Task: Find connections with filter location Quitilipi with filter topic #Datawith filter profile language German with filter current company Sutherland with filter school Seshadripuram First Grade College with filter industry Aviation and Aerospace Component Manufacturing with filter service category Typing with filter keywords title Computer Animator
Action: Mouse moved to (509, 98)
Screenshot: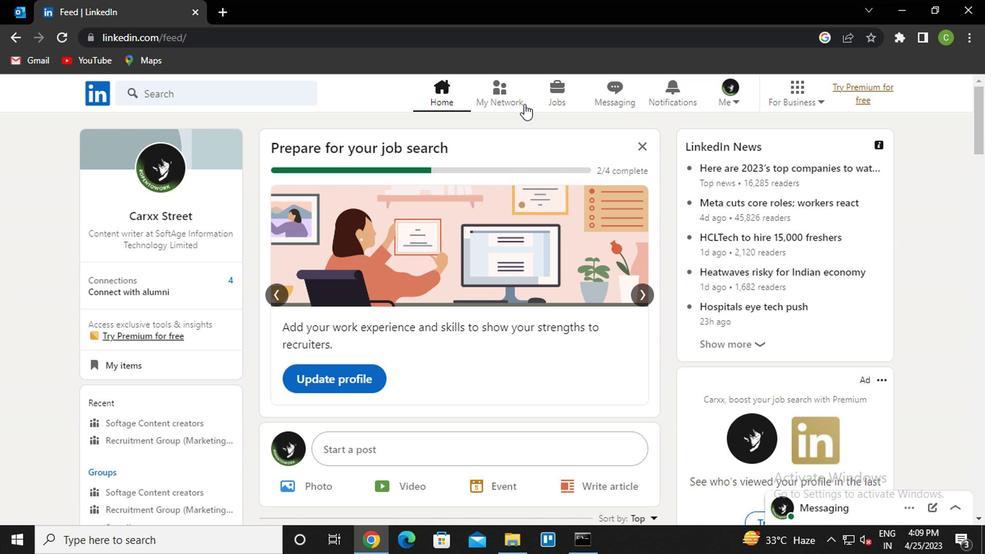 
Action: Mouse pressed left at (509, 98)
Screenshot: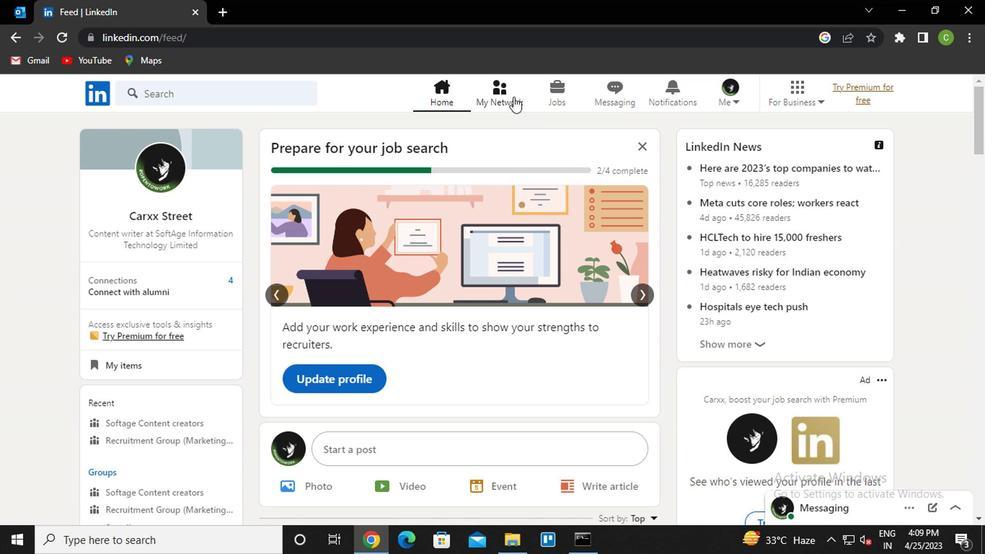 
Action: Mouse moved to (196, 175)
Screenshot: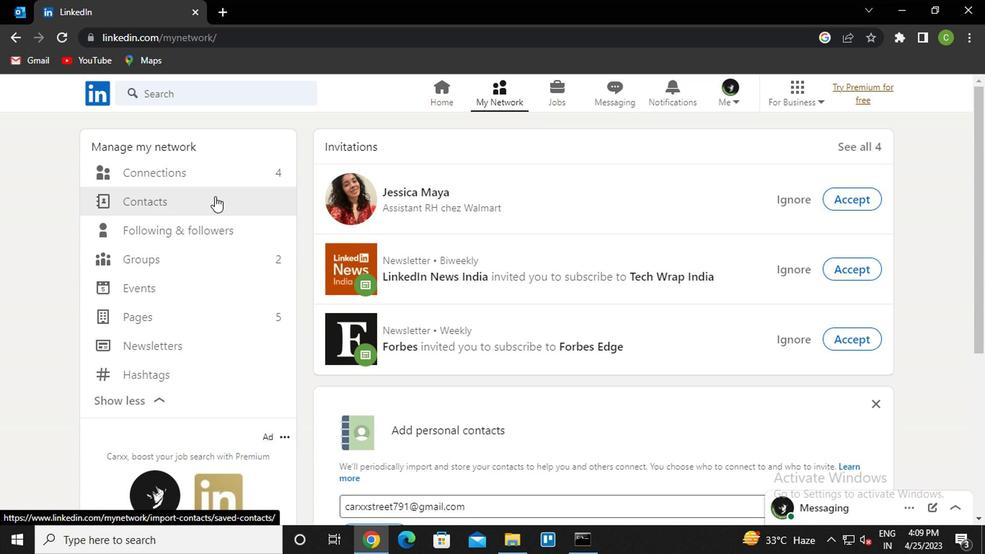 
Action: Mouse pressed left at (196, 175)
Screenshot: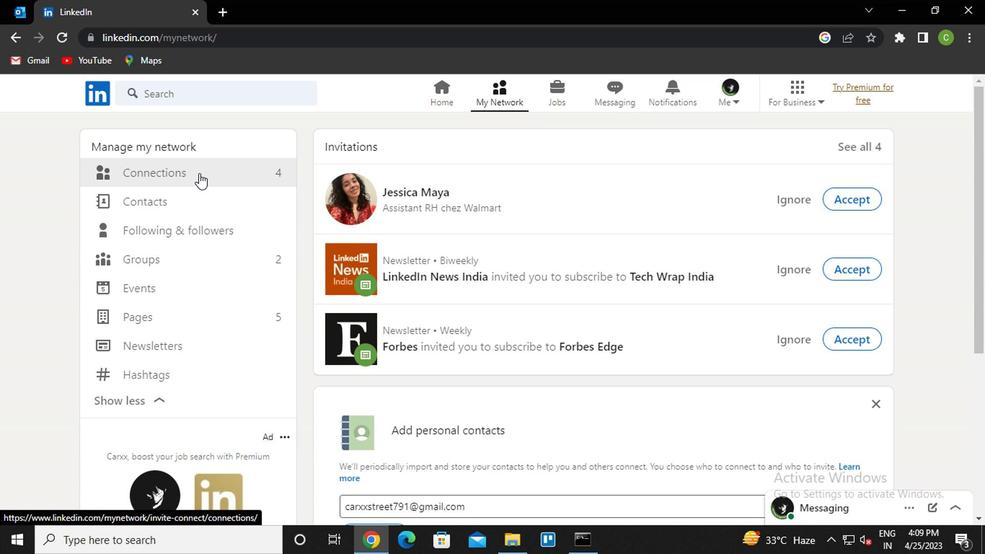 
Action: Mouse moved to (591, 180)
Screenshot: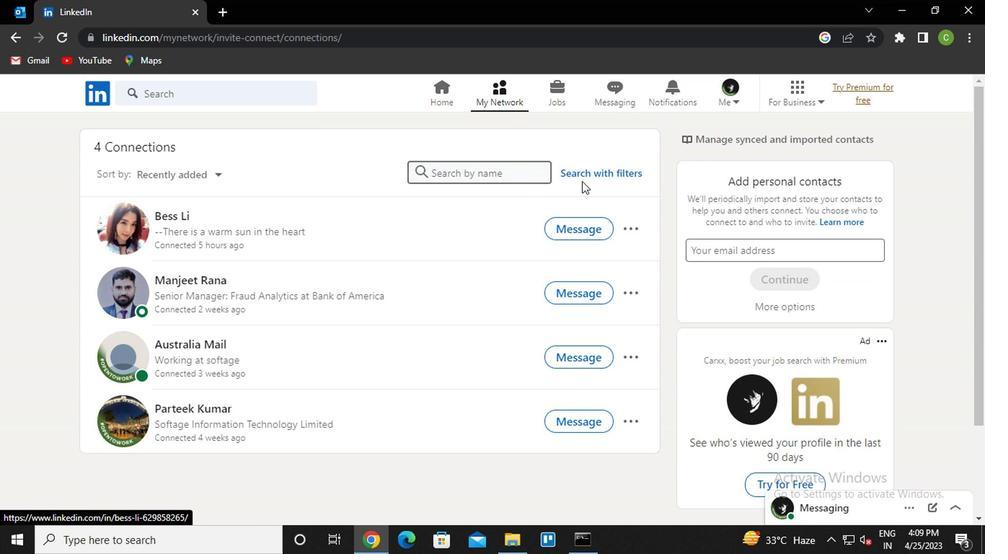 
Action: Mouse pressed left at (591, 180)
Screenshot: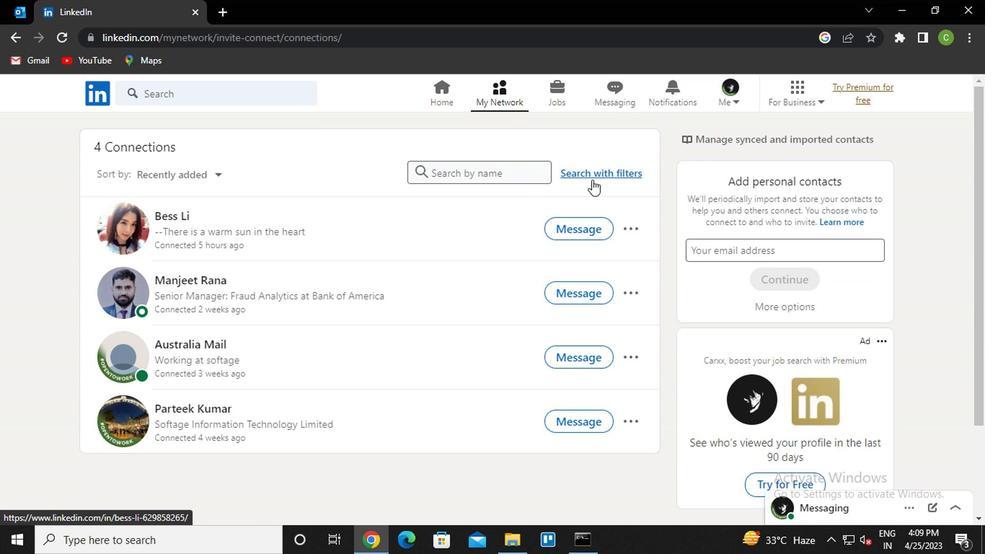 
Action: Mouse moved to (486, 142)
Screenshot: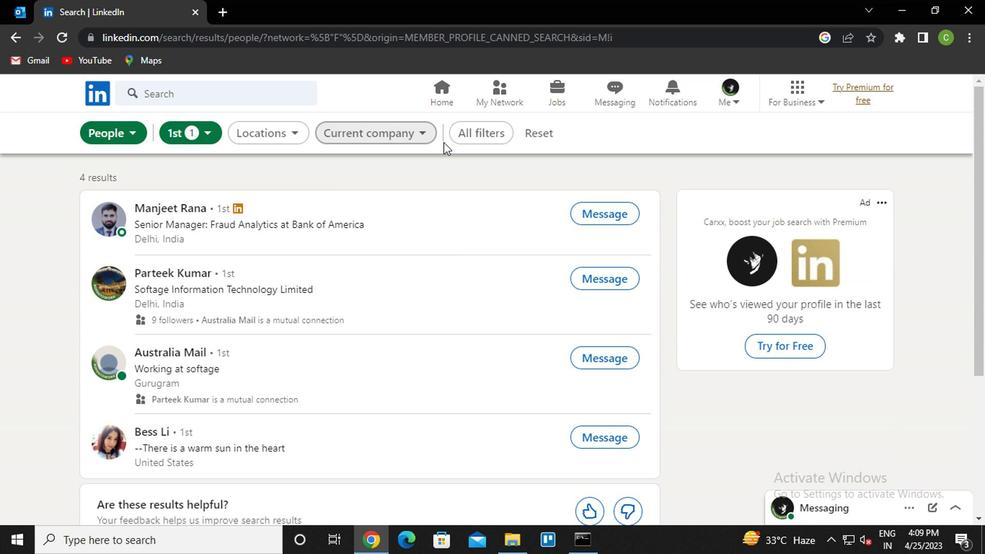
Action: Mouse pressed left at (486, 142)
Screenshot: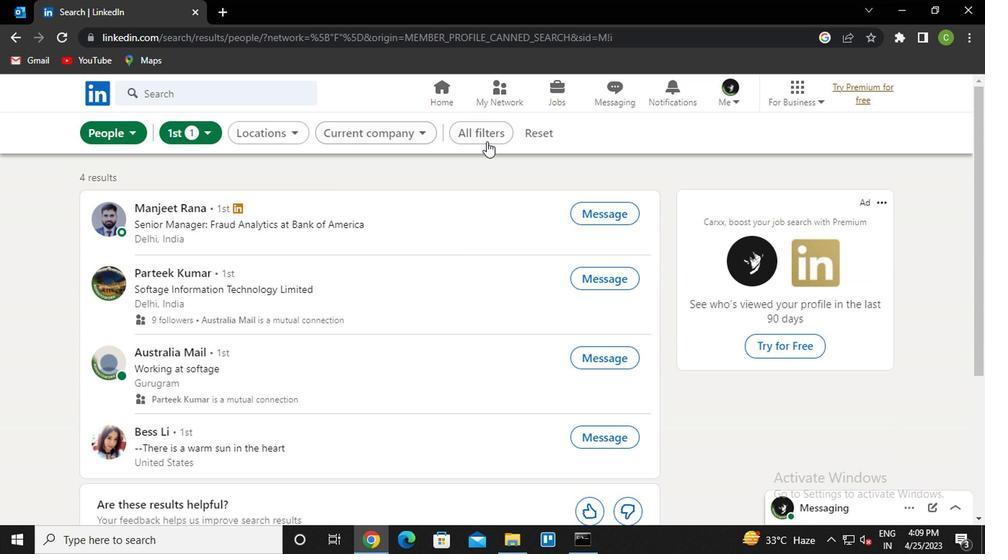 
Action: Mouse moved to (711, 297)
Screenshot: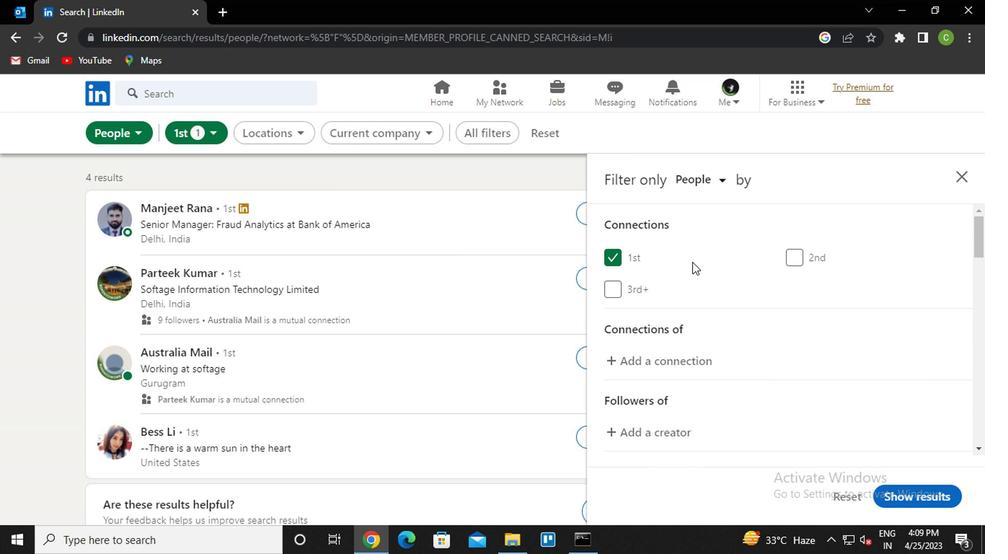 
Action: Mouse scrolled (711, 296) with delta (0, -1)
Screenshot: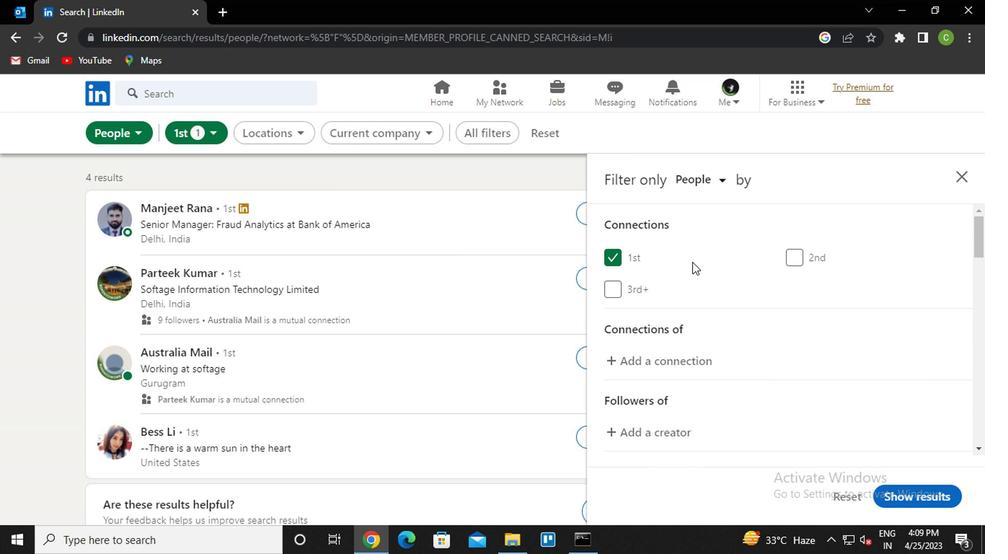 
Action: Mouse moved to (721, 309)
Screenshot: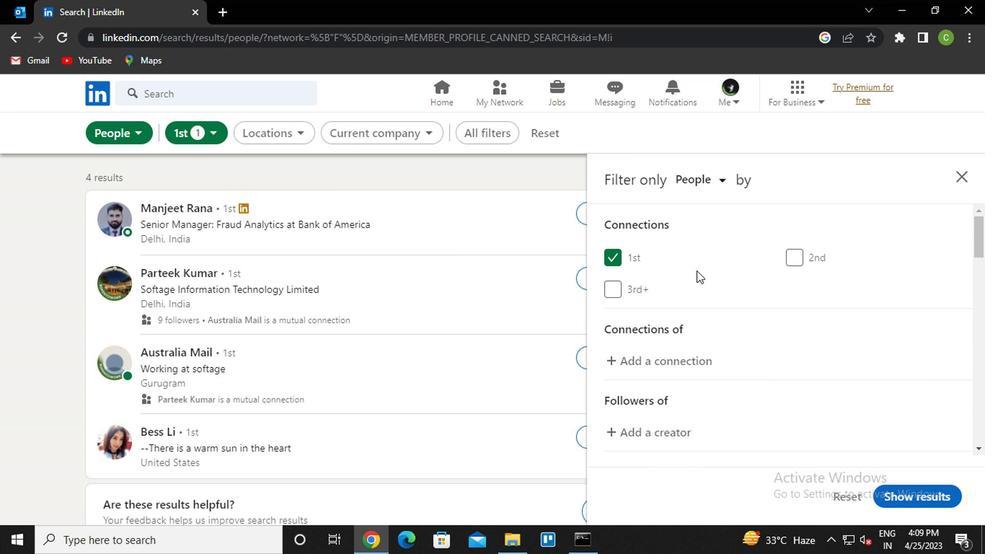 
Action: Mouse scrolled (721, 308) with delta (0, -1)
Screenshot: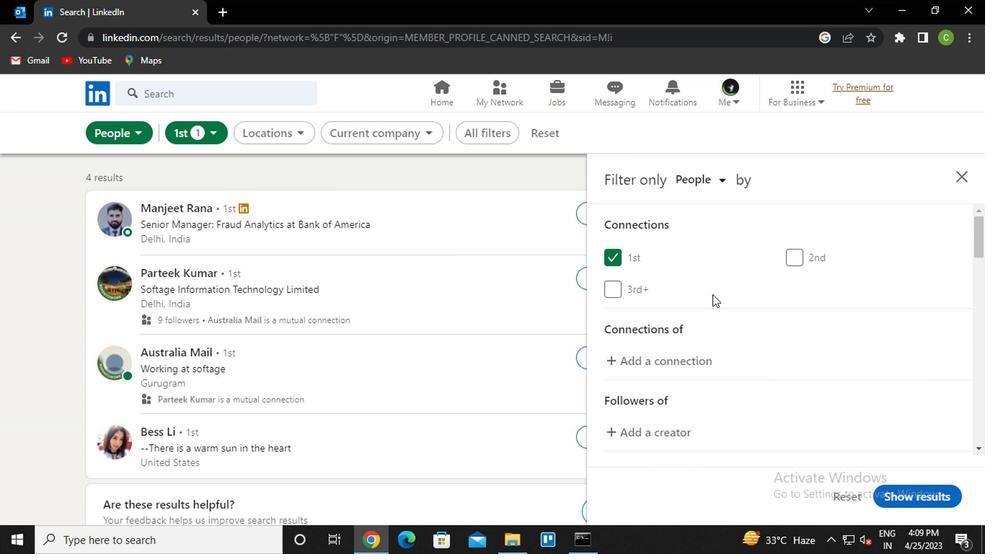 
Action: Mouse moved to (835, 424)
Screenshot: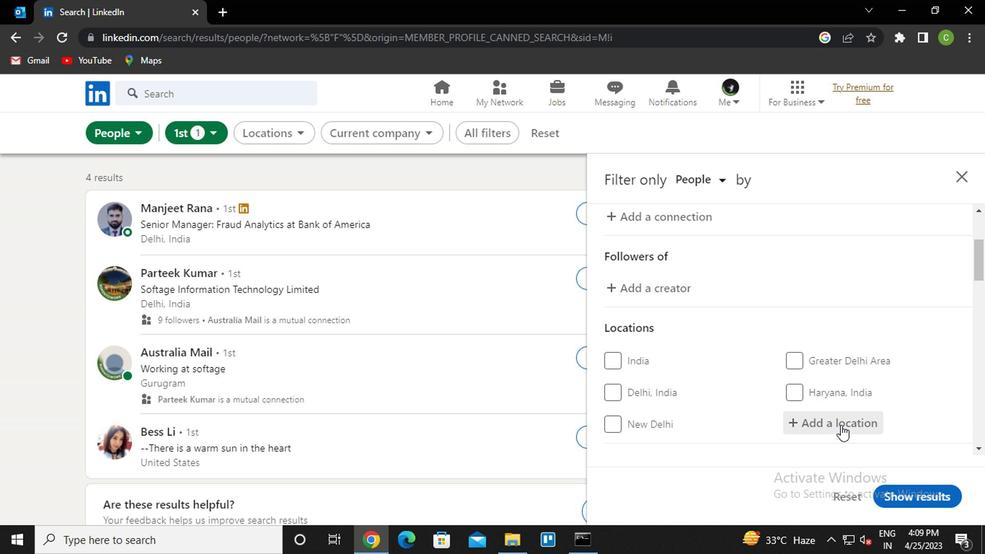 
Action: Mouse pressed left at (835, 424)
Screenshot: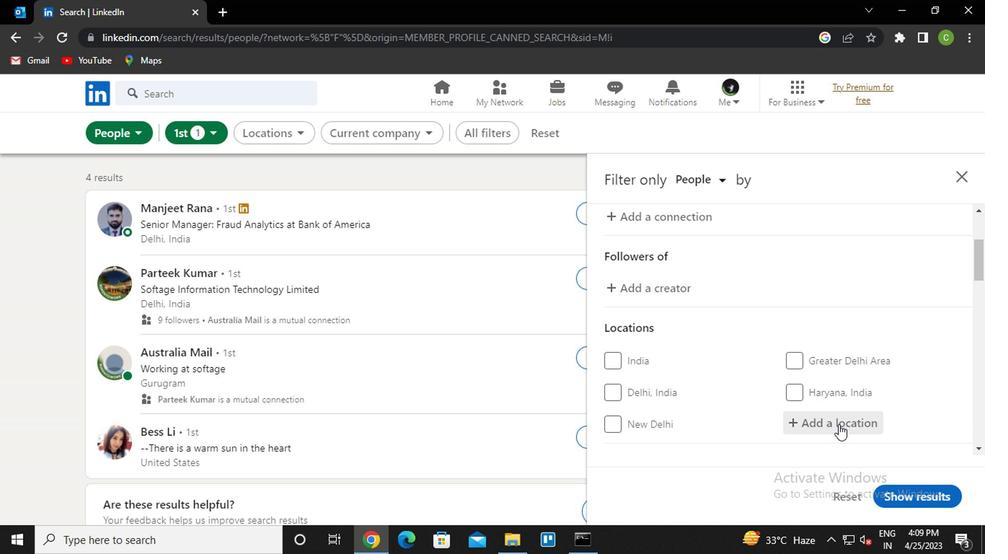 
Action: Mouse moved to (829, 427)
Screenshot: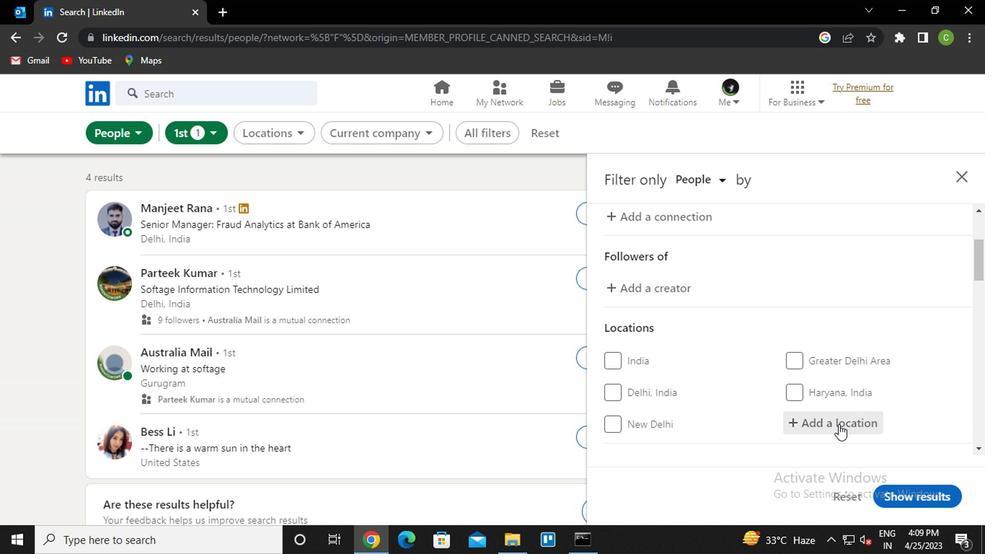 
Action: Key pressed <Key.caps_lock><Key.caps_lock>q<Key.caps_lock>uitilip<Key.down><Key.enter>
Screenshot: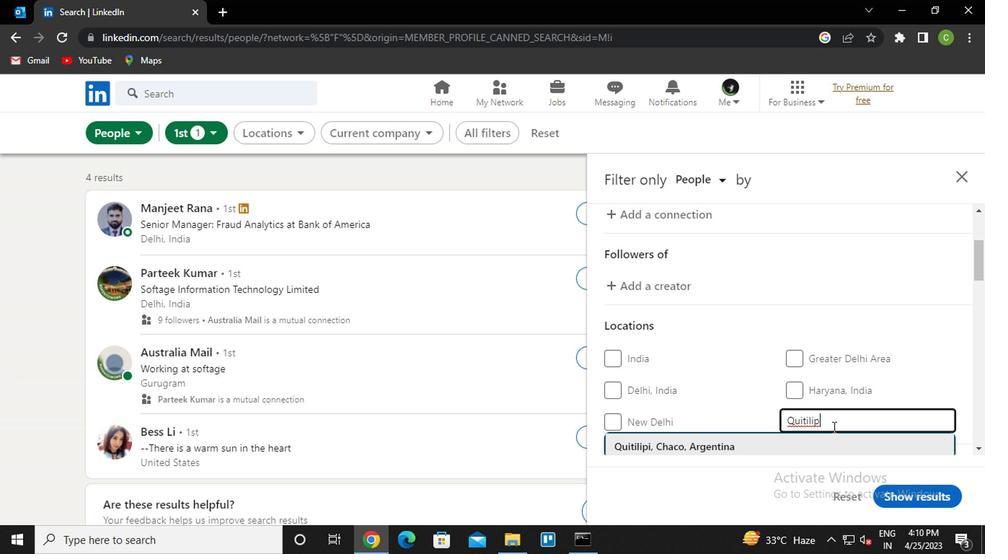 
Action: Mouse moved to (860, 402)
Screenshot: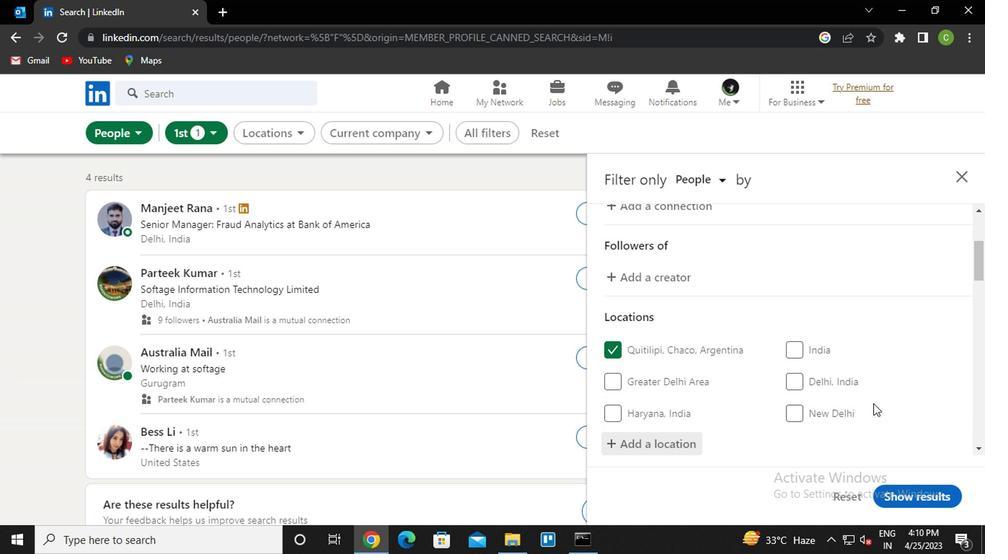 
Action: Mouse scrolled (862, 402) with delta (0, 0)
Screenshot: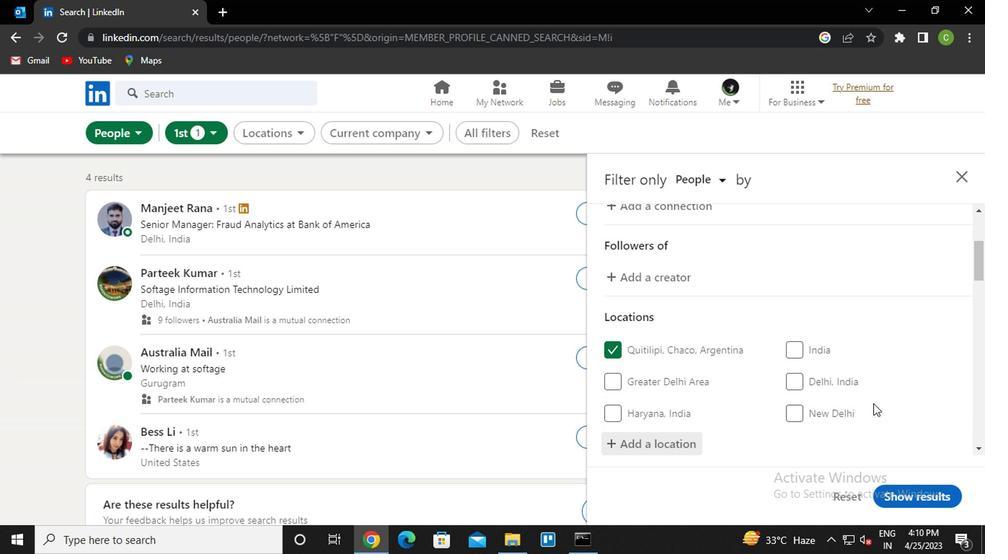 
Action: Mouse moved to (816, 395)
Screenshot: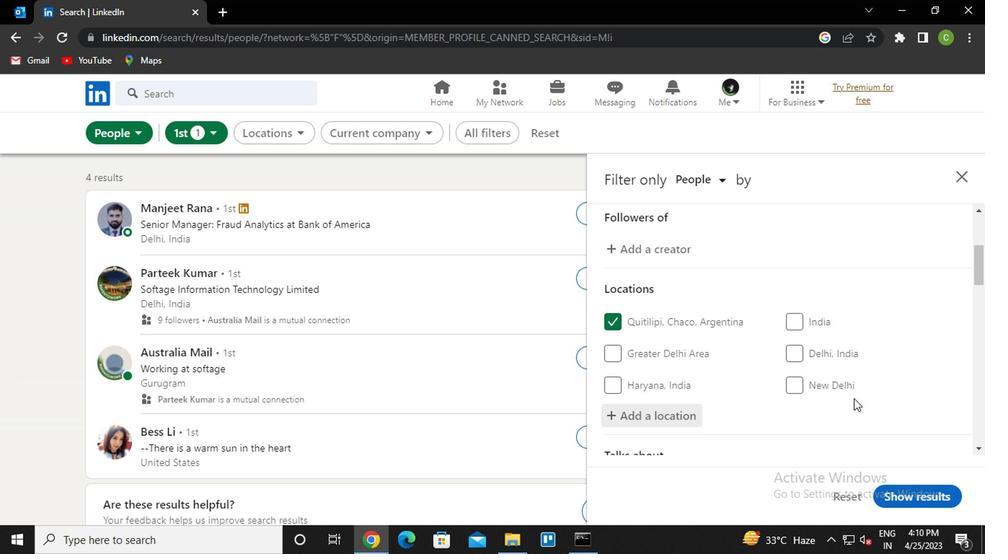 
Action: Mouse scrolled (816, 395) with delta (0, 0)
Screenshot: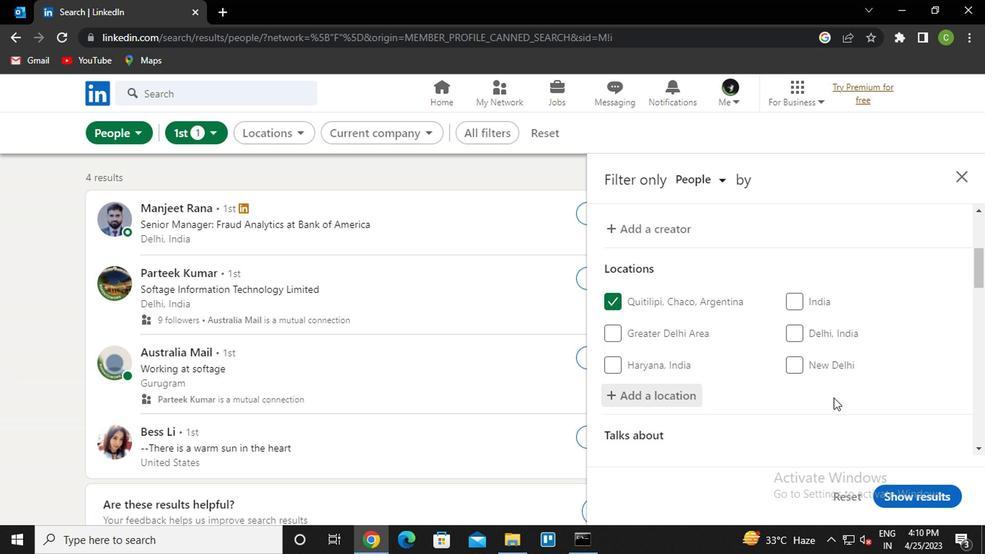 
Action: Mouse moved to (804, 395)
Screenshot: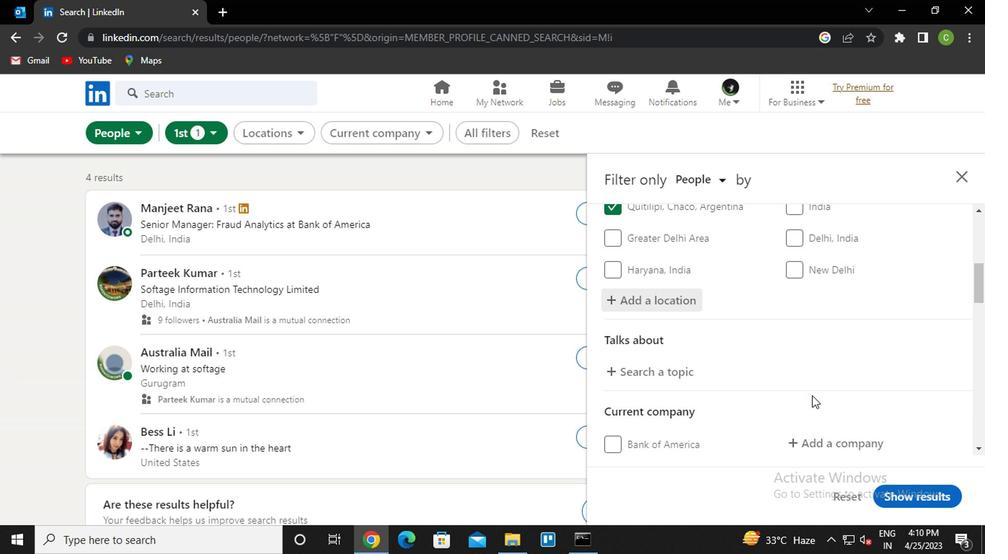 
Action: Mouse scrolled (804, 394) with delta (0, 0)
Screenshot: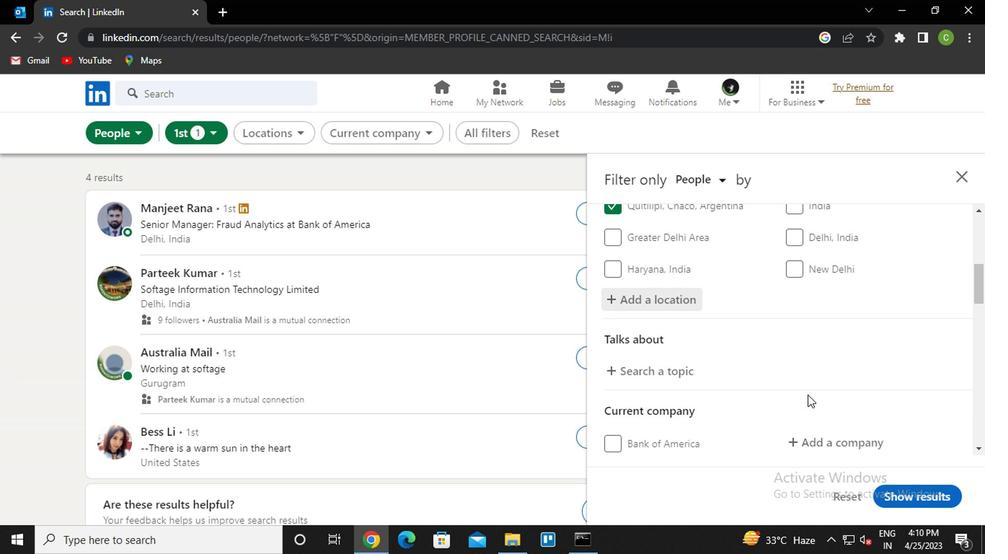 
Action: Mouse moved to (668, 301)
Screenshot: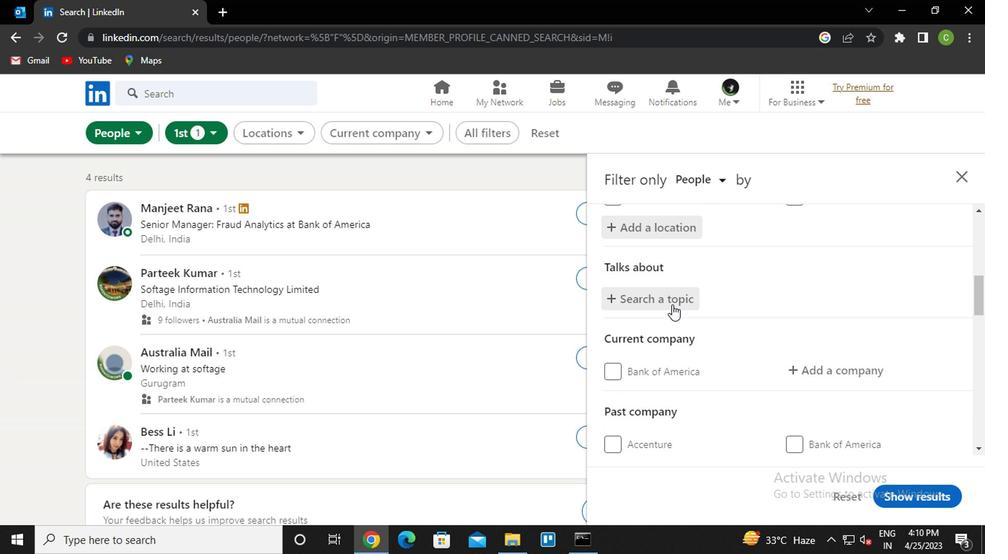
Action: Mouse pressed left at (668, 301)
Screenshot: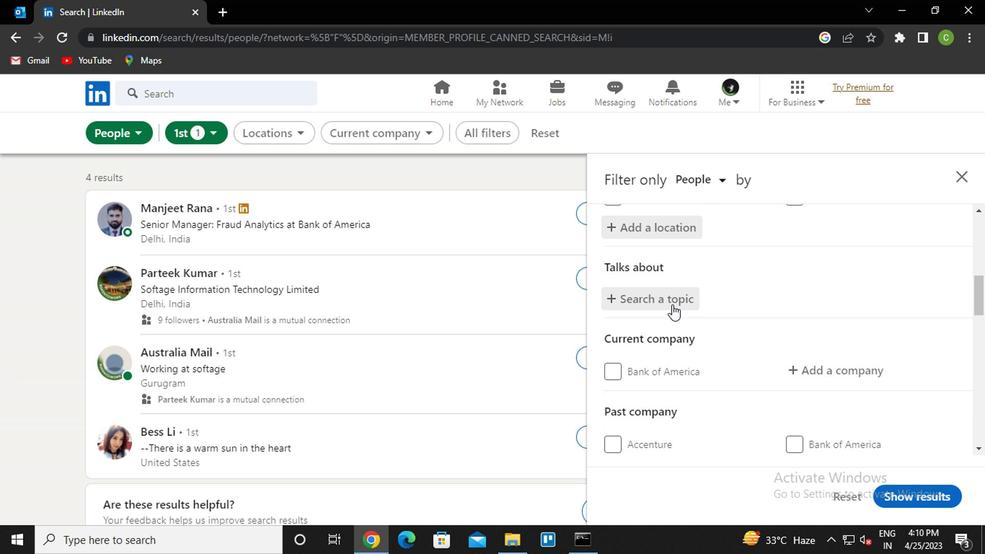 
Action: Key pressed data<Key.down><Key.enter>
Screenshot: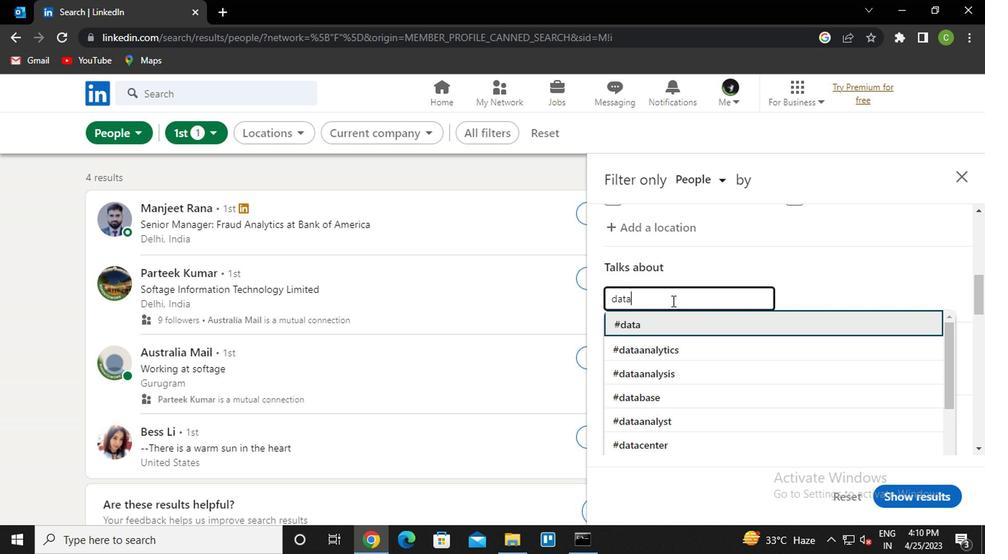 
Action: Mouse moved to (712, 326)
Screenshot: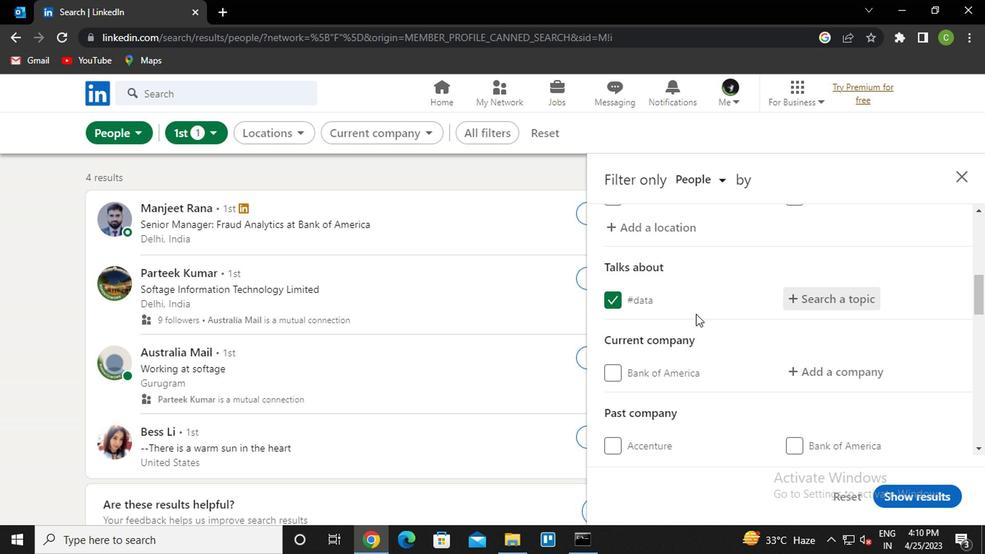 
Action: Mouse scrolled (712, 326) with delta (0, 0)
Screenshot: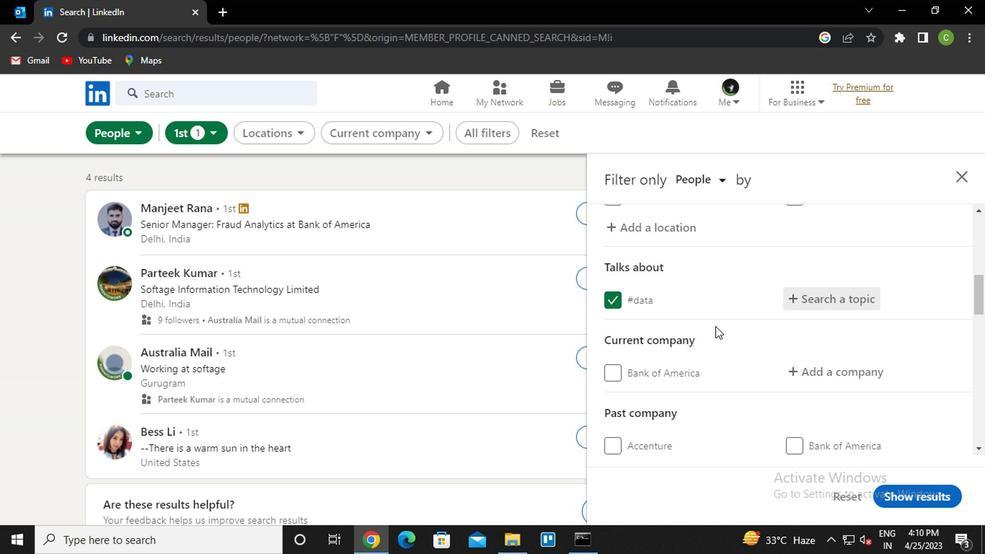 
Action: Mouse moved to (851, 303)
Screenshot: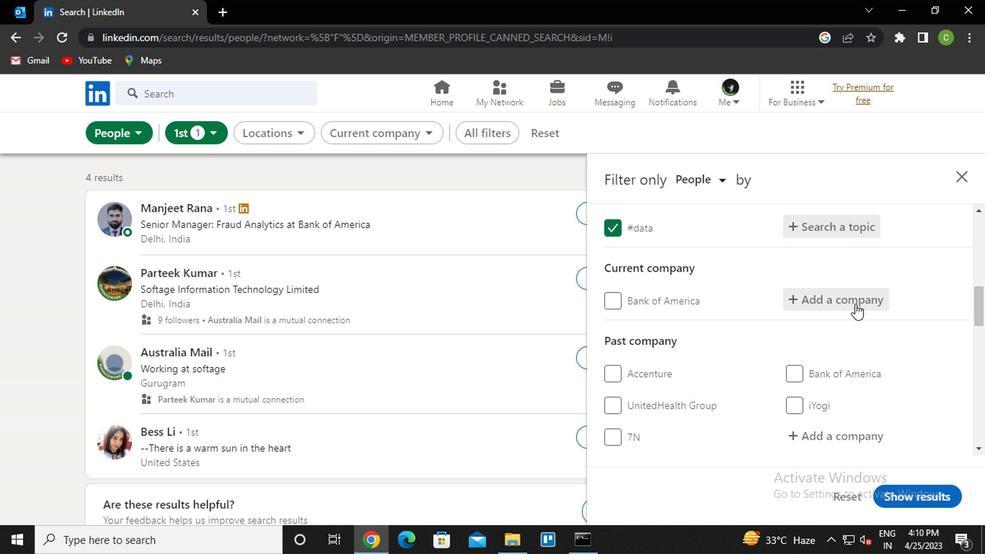 
Action: Mouse pressed left at (851, 303)
Screenshot: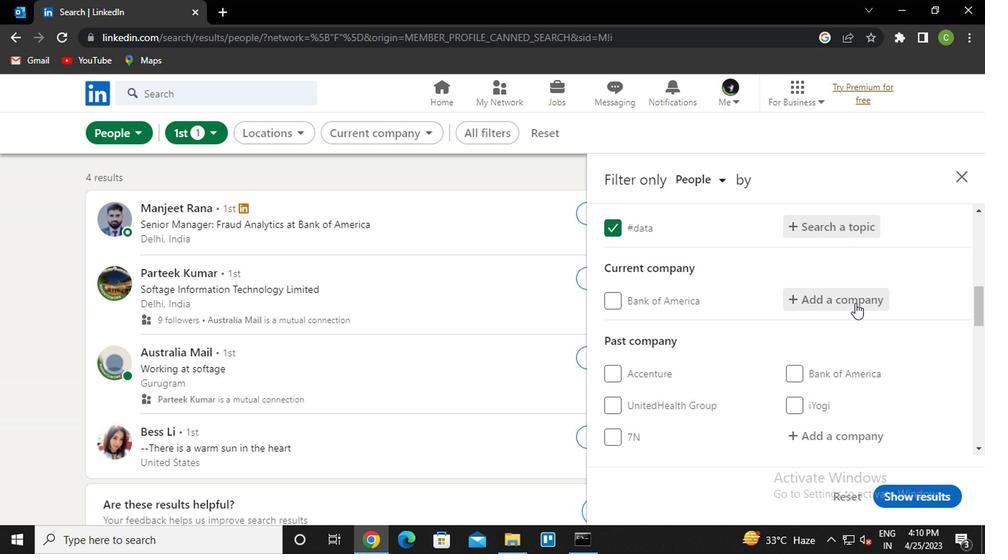 
Action: Key pressed <Key.caps_lock>s<Key.caps_lock>adarland<Key.backspace><Key.backspace><Key.backspace><Key.backspace><Key.backspace><Key.backspace><Key.backspace><Key.backspace>uther<Key.down><Key.enter>
Screenshot: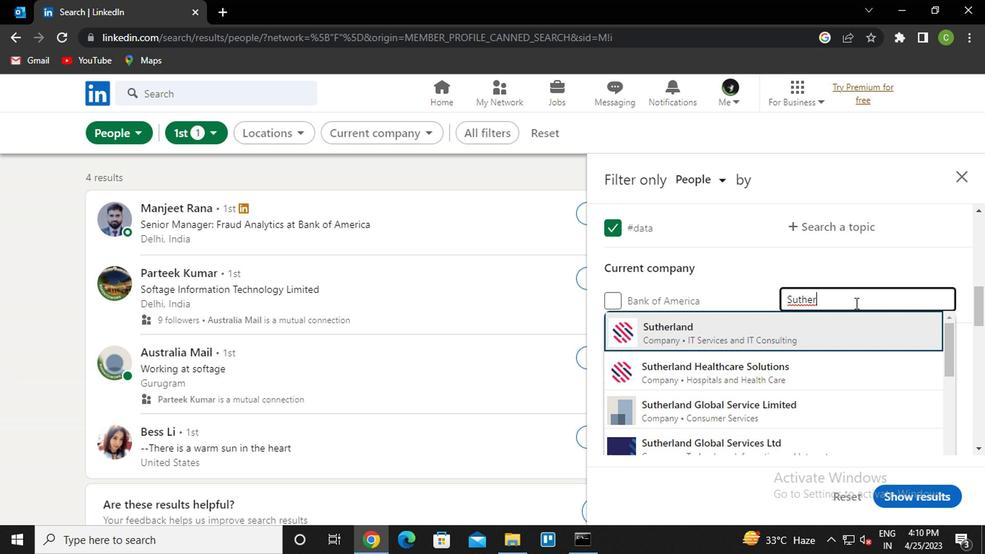
Action: Mouse moved to (833, 320)
Screenshot: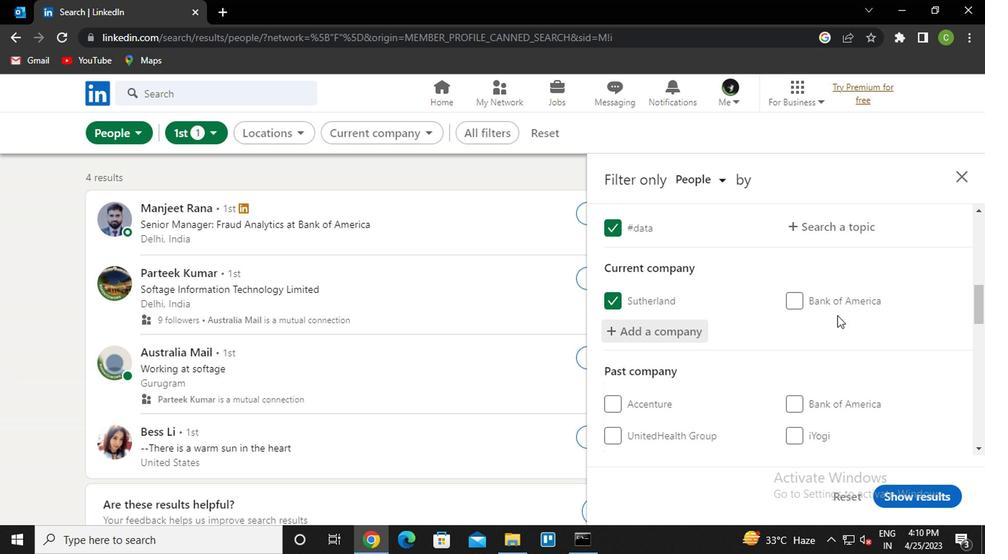 
Action: Mouse scrolled (833, 319) with delta (0, -1)
Screenshot: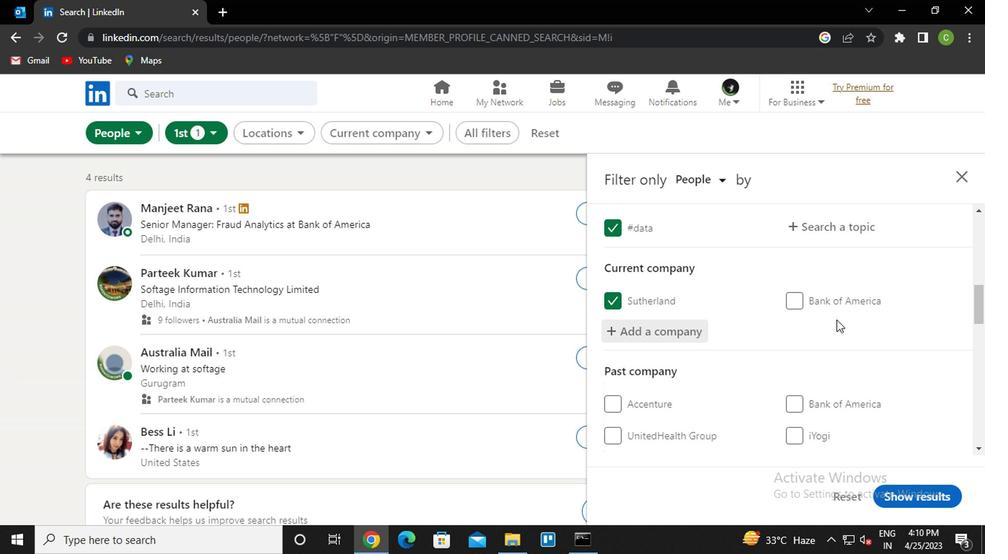 
Action: Mouse scrolled (833, 319) with delta (0, -1)
Screenshot: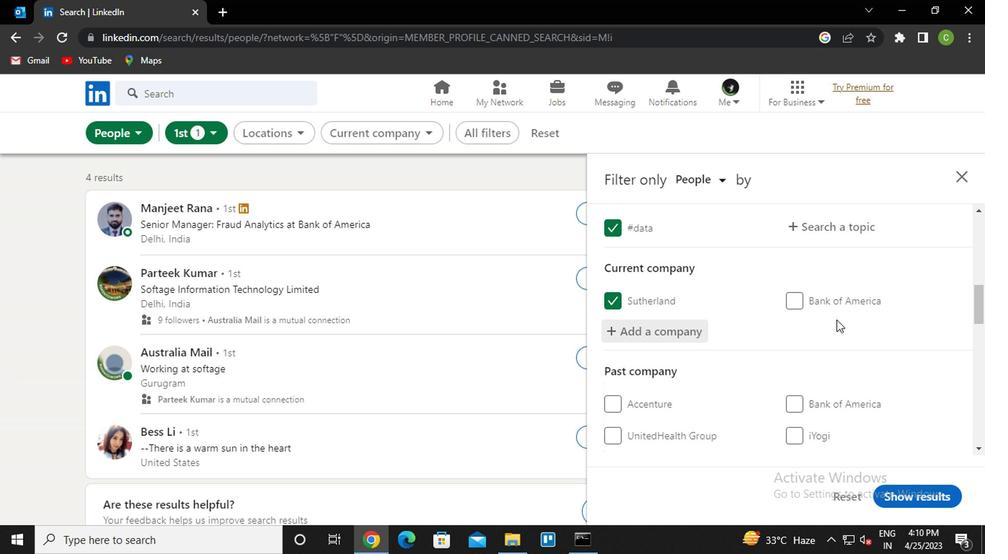 
Action: Mouse scrolled (833, 319) with delta (0, -1)
Screenshot: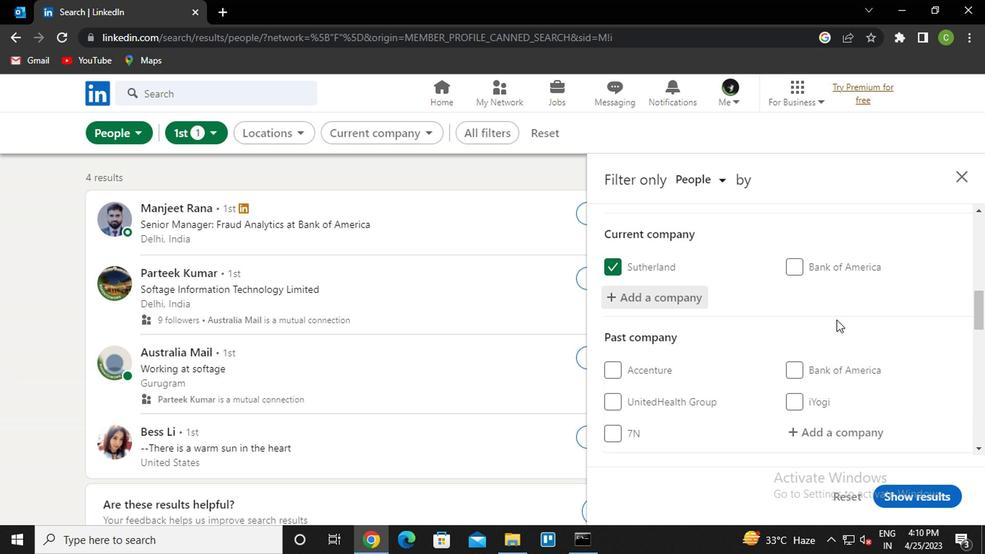 
Action: Mouse moved to (833, 320)
Screenshot: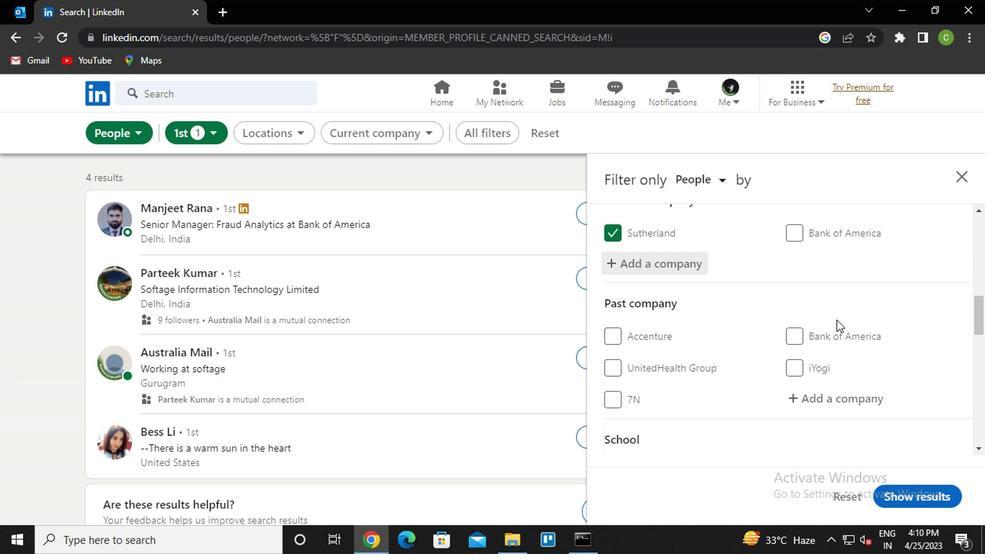 
Action: Mouse scrolled (833, 319) with delta (0, -1)
Screenshot: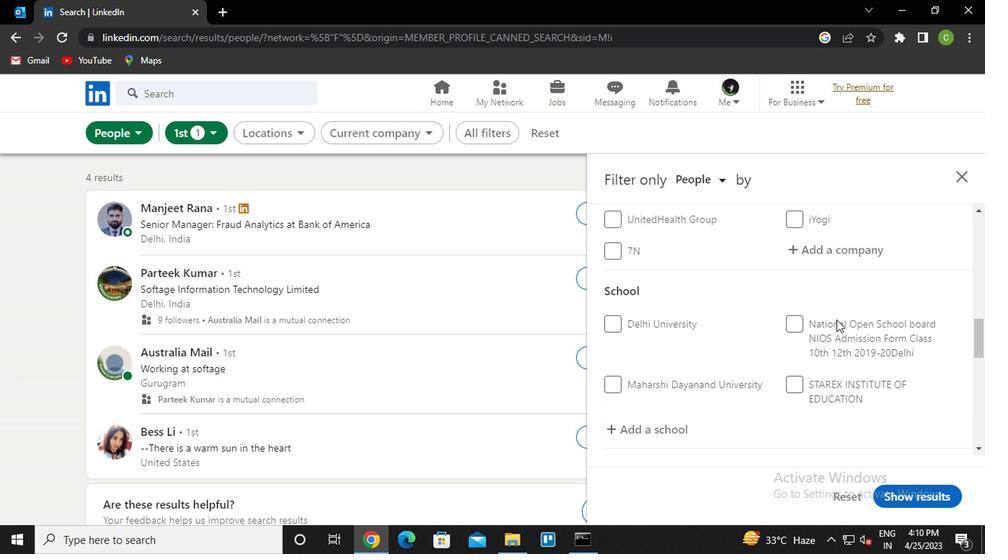 
Action: Mouse moved to (643, 355)
Screenshot: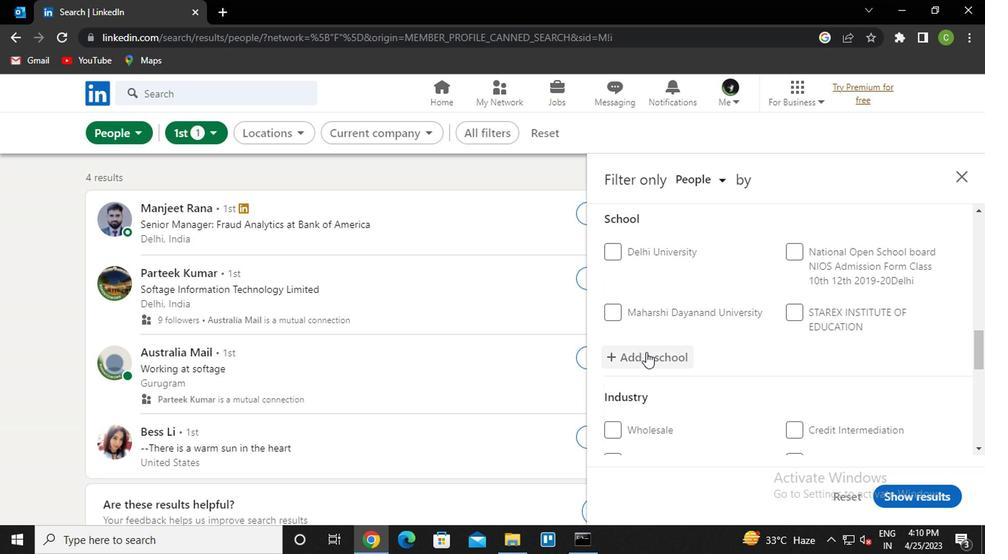 
Action: Mouse pressed left at (643, 355)
Screenshot: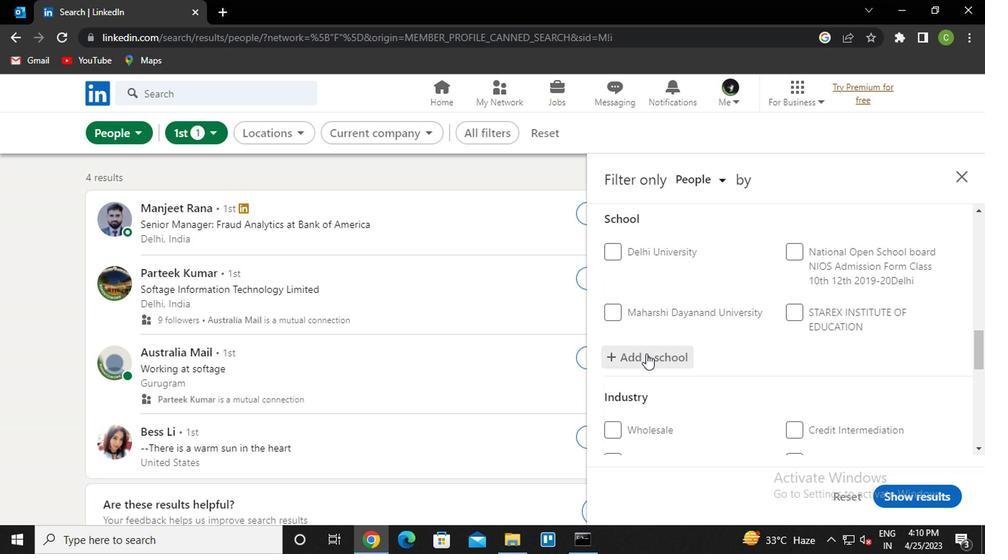 
Action: Mouse moved to (663, 307)
Screenshot: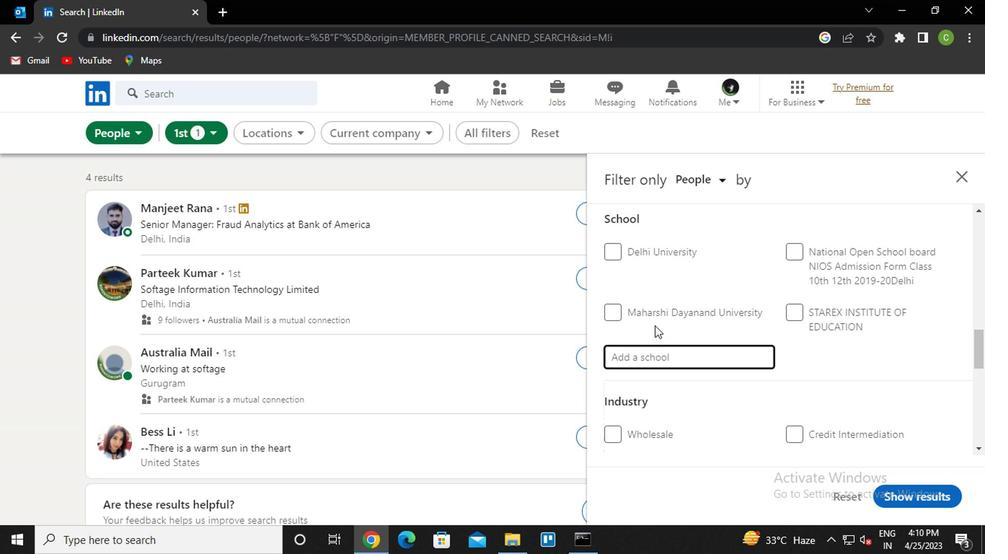 
Action: Key pressed <Key.caps_lock>s<Key.caps_lock>eshadr<Key.down><Key.enter>
Screenshot: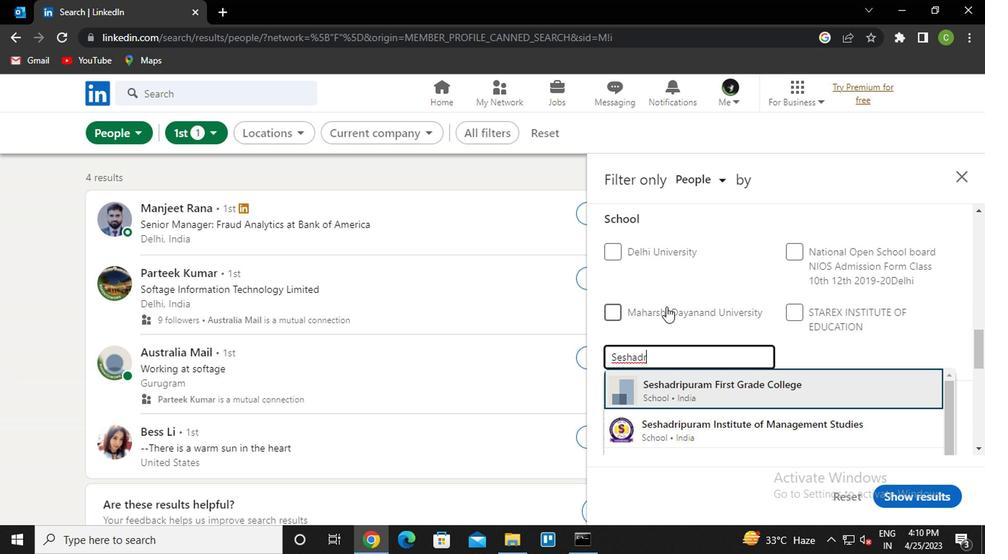
Action: Mouse moved to (716, 333)
Screenshot: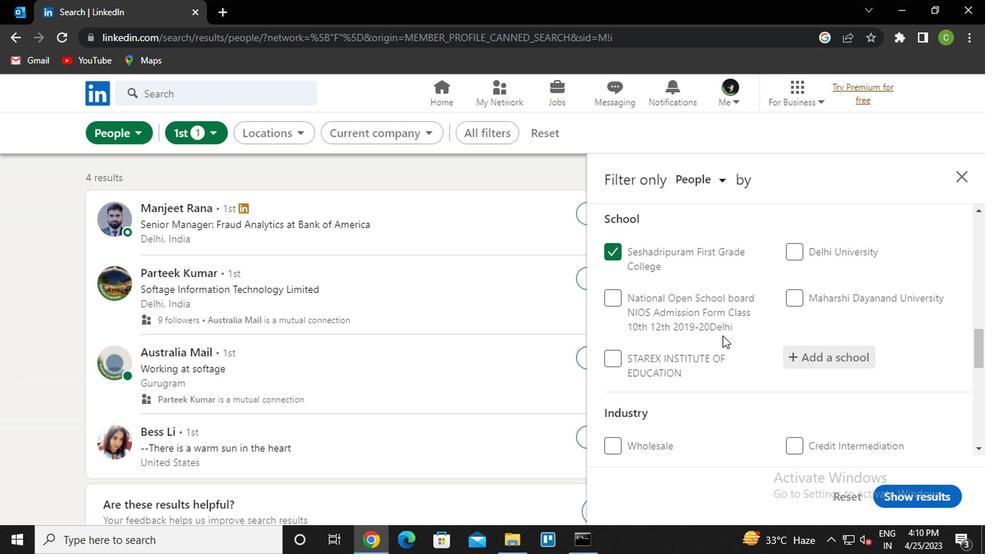 
Action: Mouse scrolled (716, 332) with delta (0, -1)
Screenshot: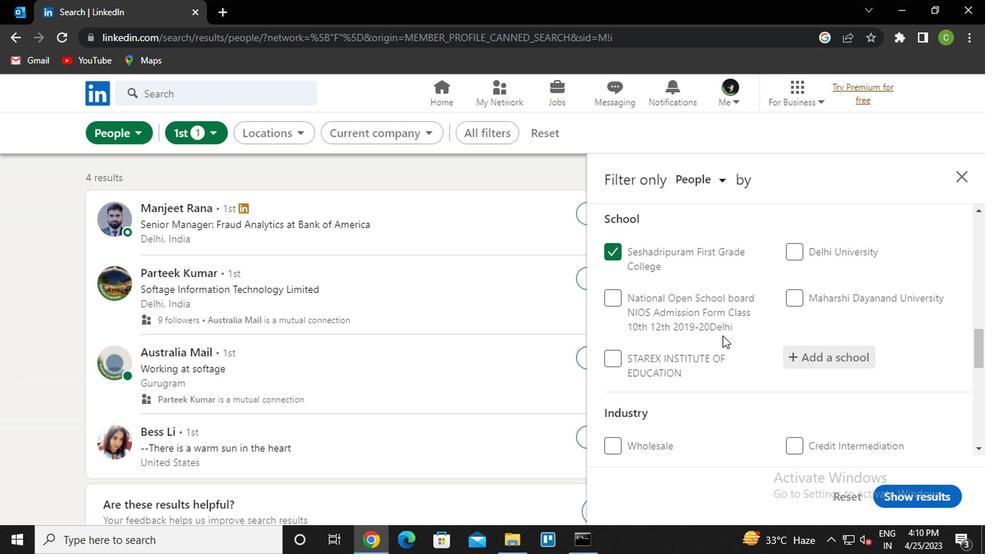 
Action: Mouse moved to (776, 341)
Screenshot: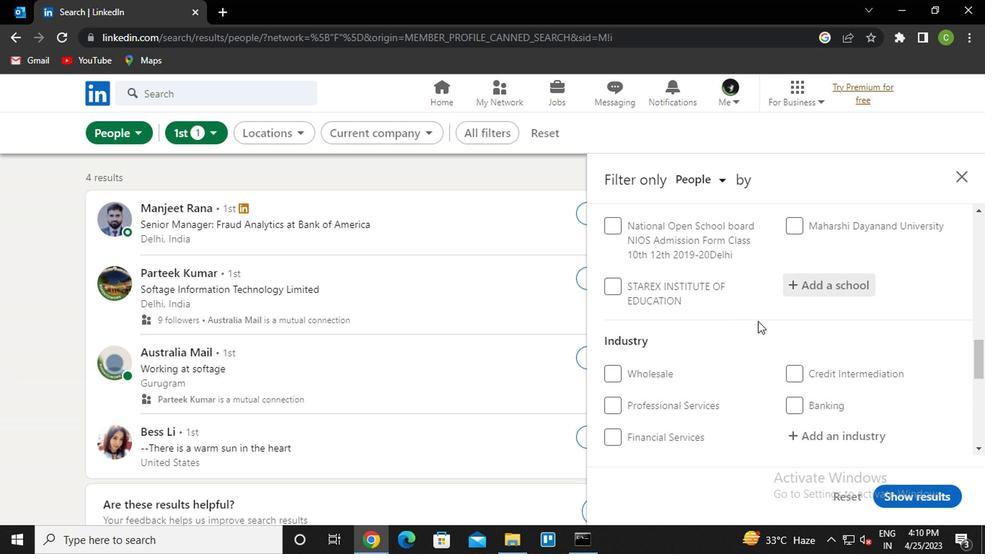 
Action: Mouse scrolled (776, 340) with delta (0, 0)
Screenshot: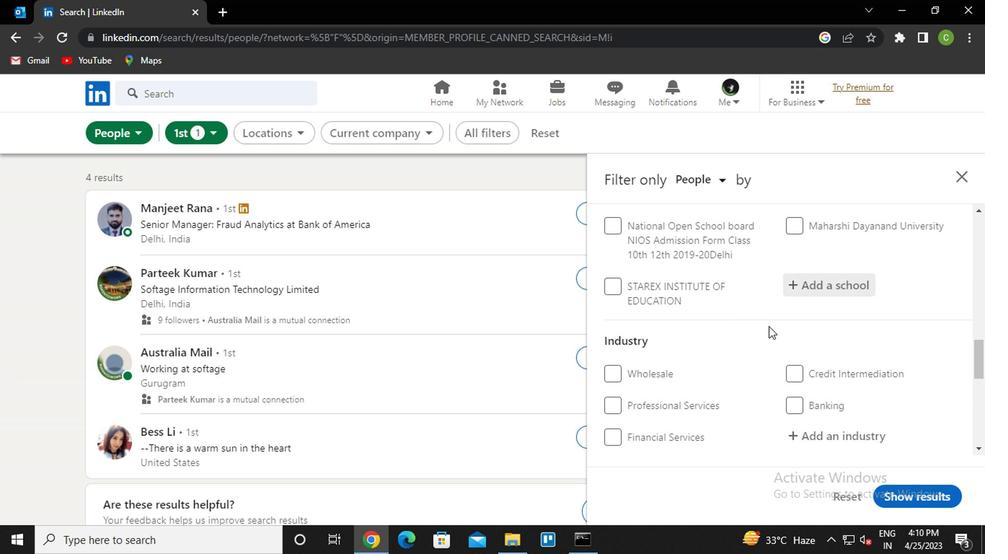 
Action: Mouse moved to (776, 341)
Screenshot: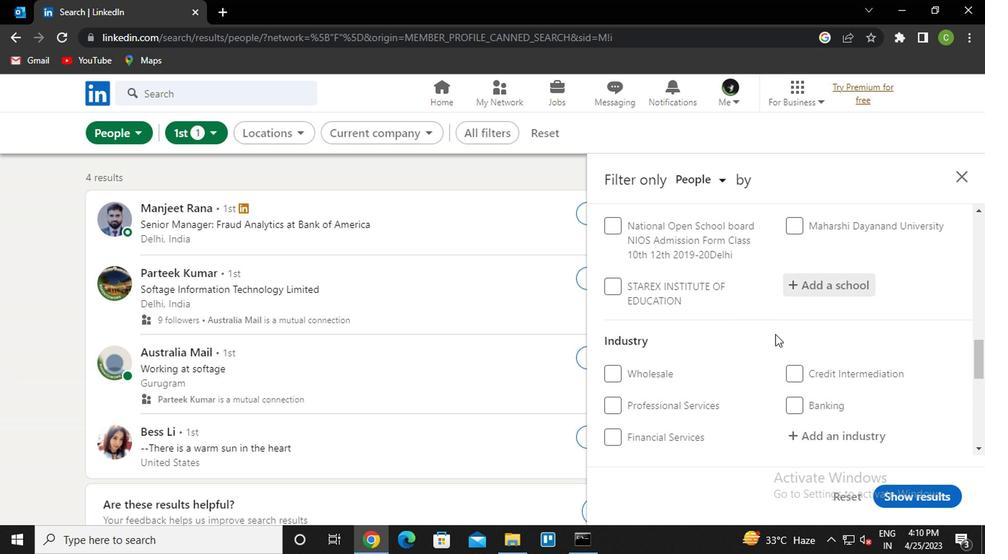 
Action: Mouse scrolled (776, 340) with delta (0, 0)
Screenshot: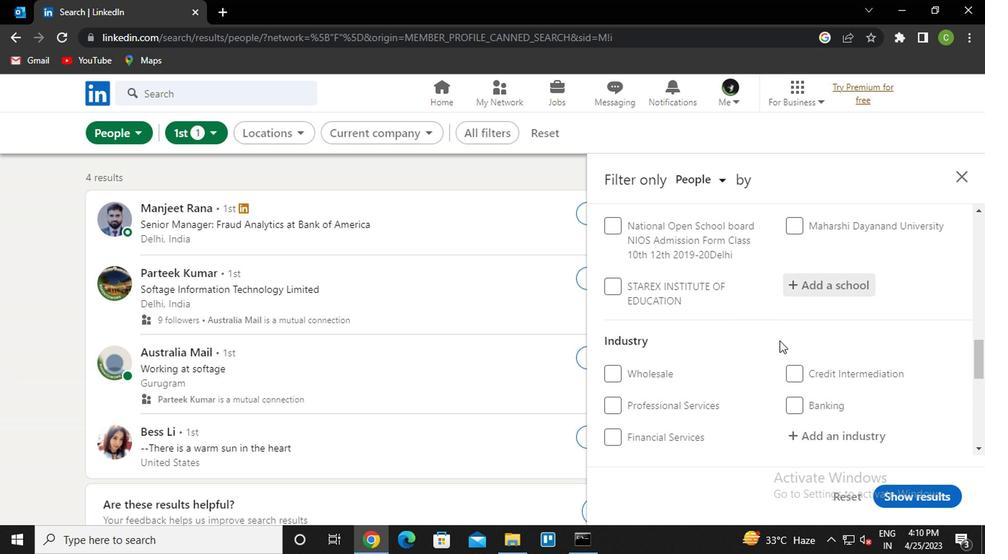 
Action: Mouse moved to (751, 337)
Screenshot: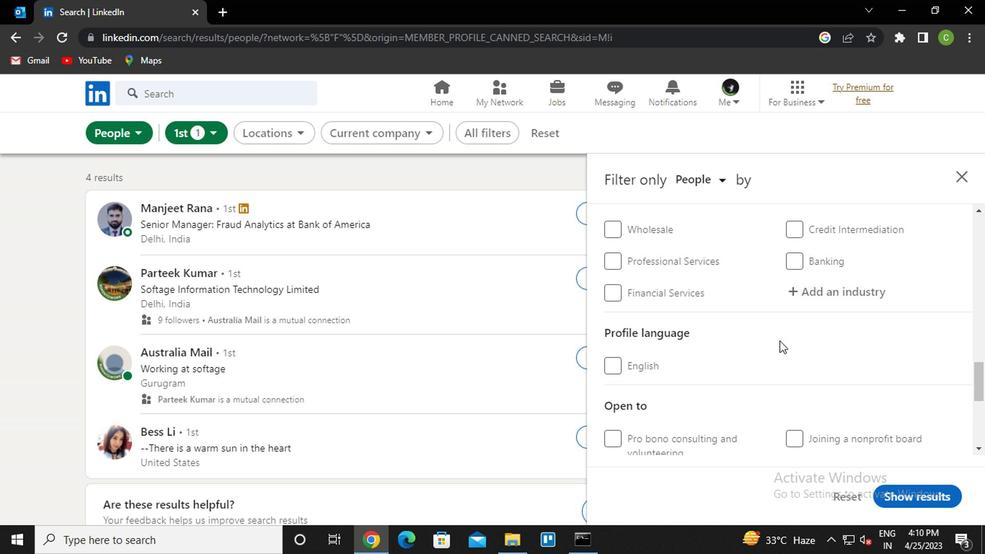
Action: Mouse scrolled (751, 338) with delta (0, 1)
Screenshot: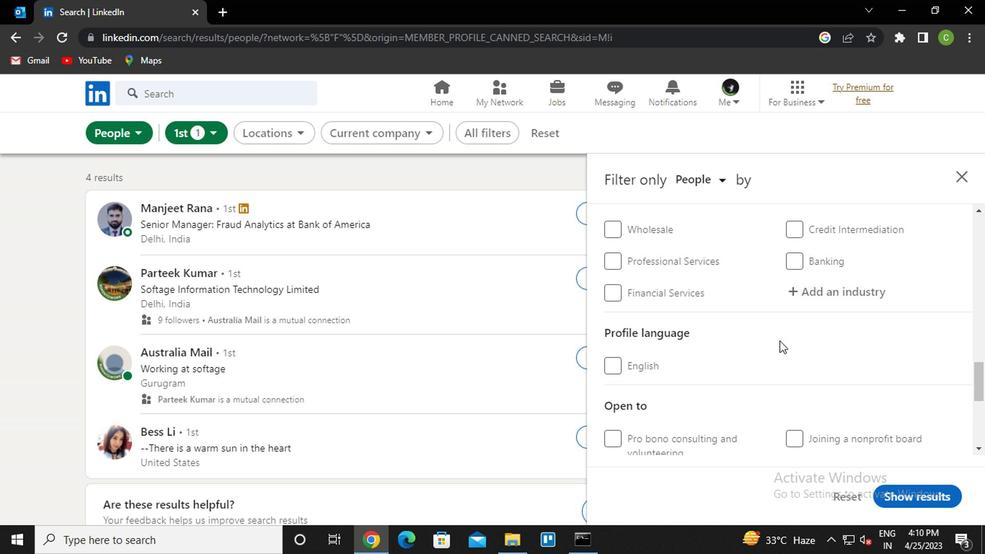 
Action: Mouse moved to (744, 337)
Screenshot: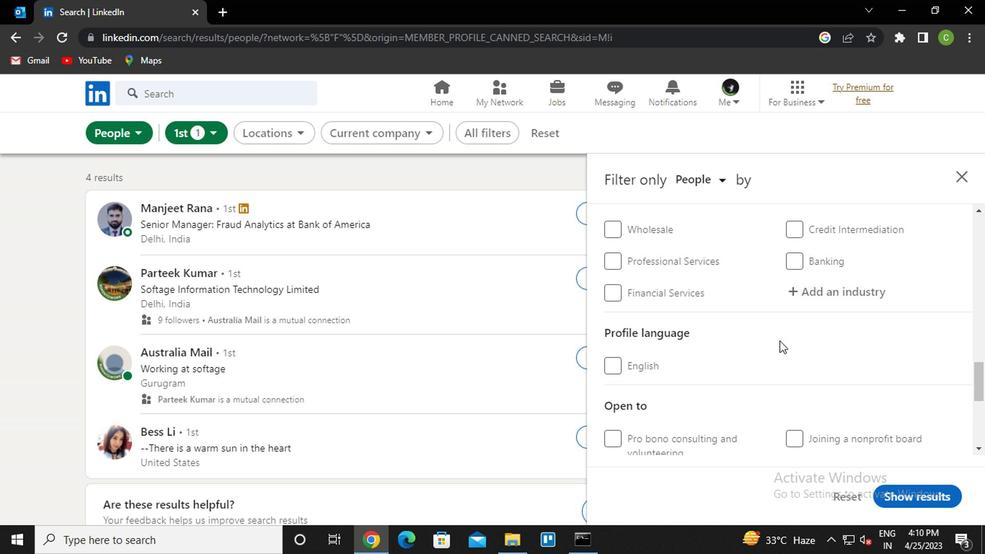 
Action: Mouse scrolled (744, 337) with delta (0, 0)
Screenshot: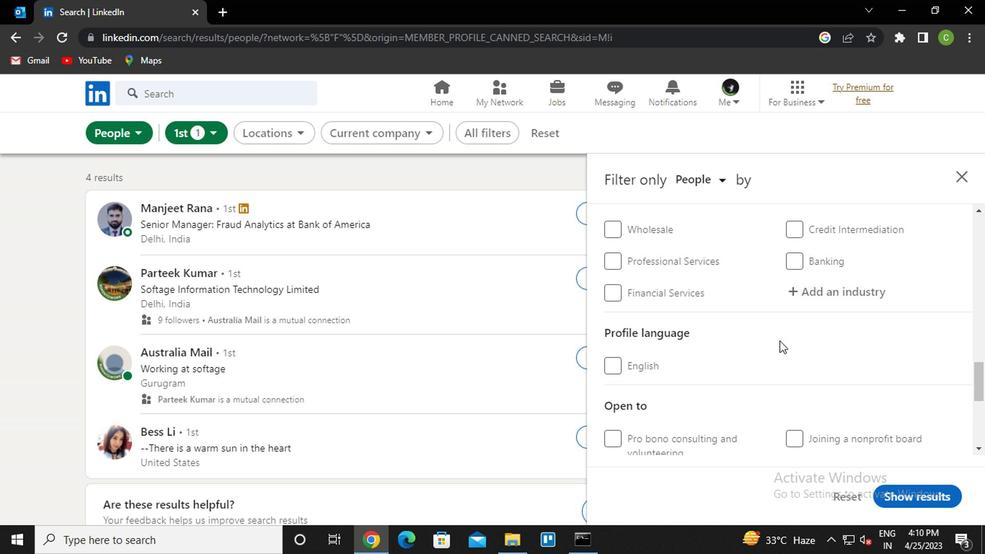 
Action: Mouse scrolled (744, 337) with delta (0, 0)
Screenshot: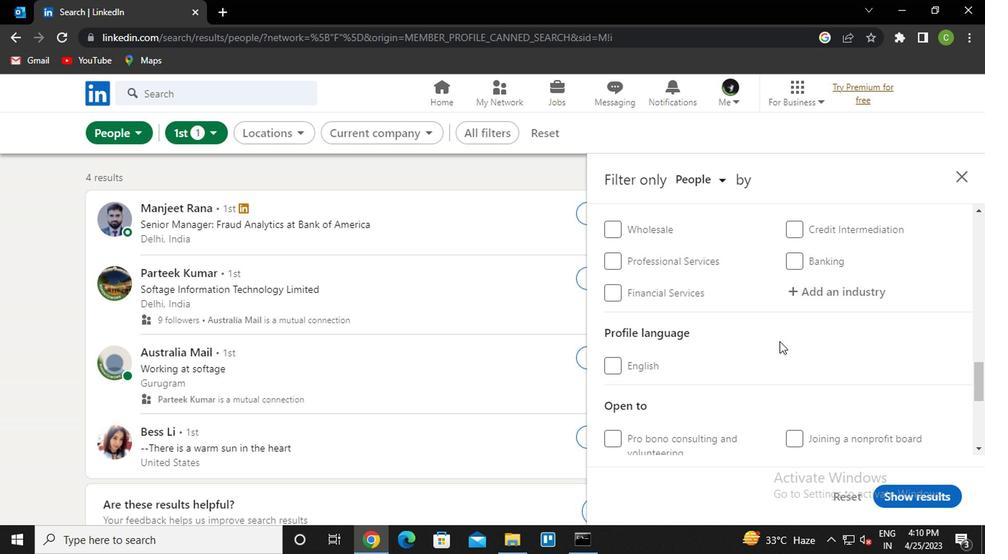 
Action: Mouse scrolled (744, 337) with delta (0, 0)
Screenshot: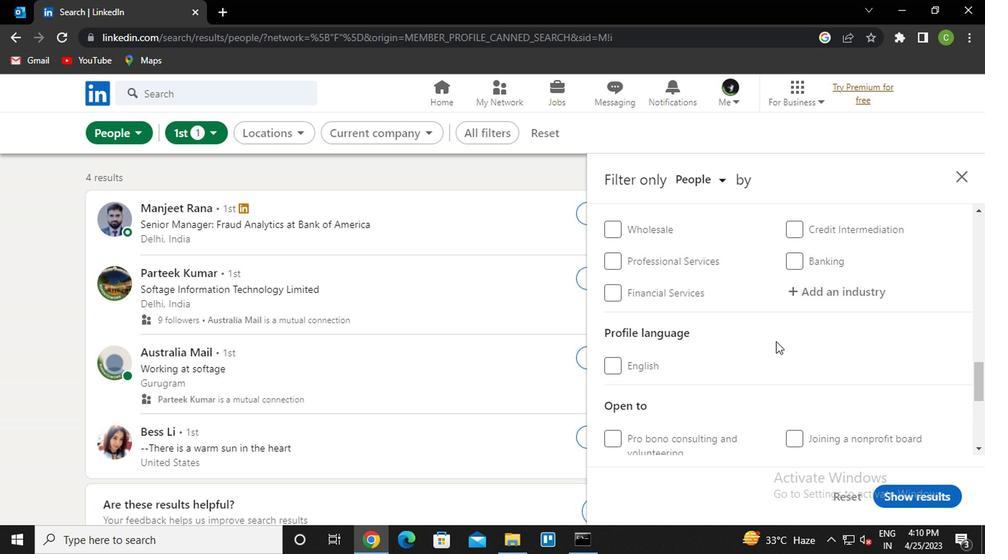 
Action: Mouse moved to (709, 353)
Screenshot: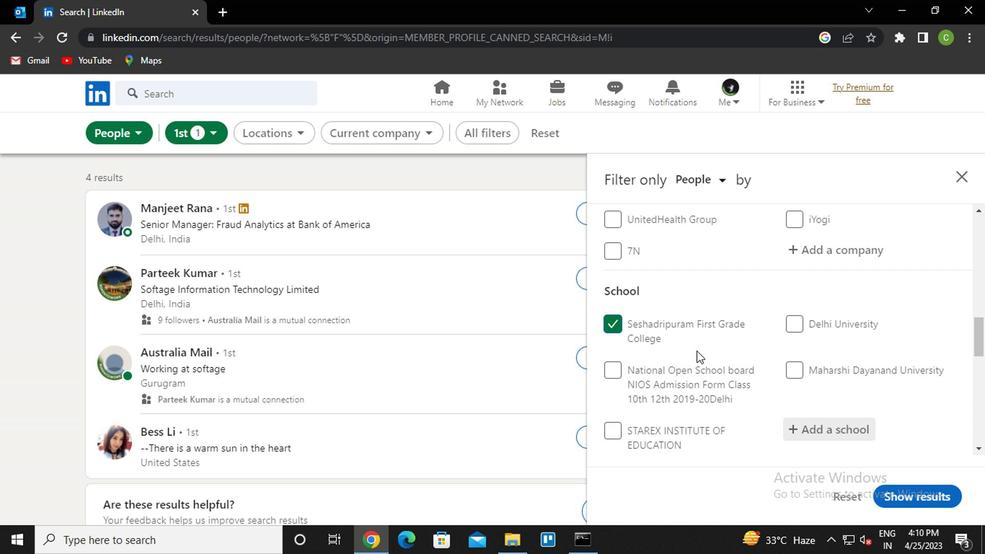 
Action: Mouse scrolled (709, 352) with delta (0, -1)
Screenshot: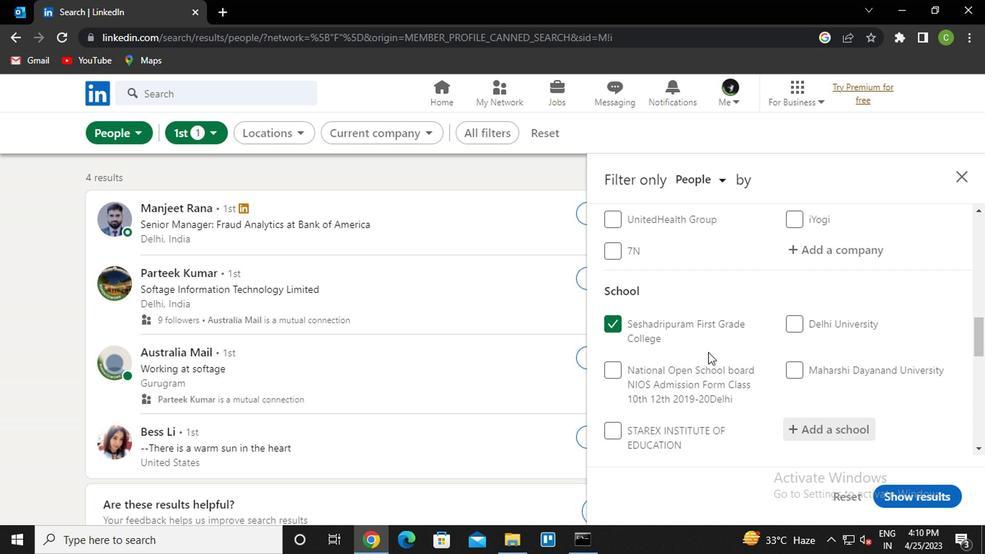 
Action: Mouse scrolled (709, 352) with delta (0, -1)
Screenshot: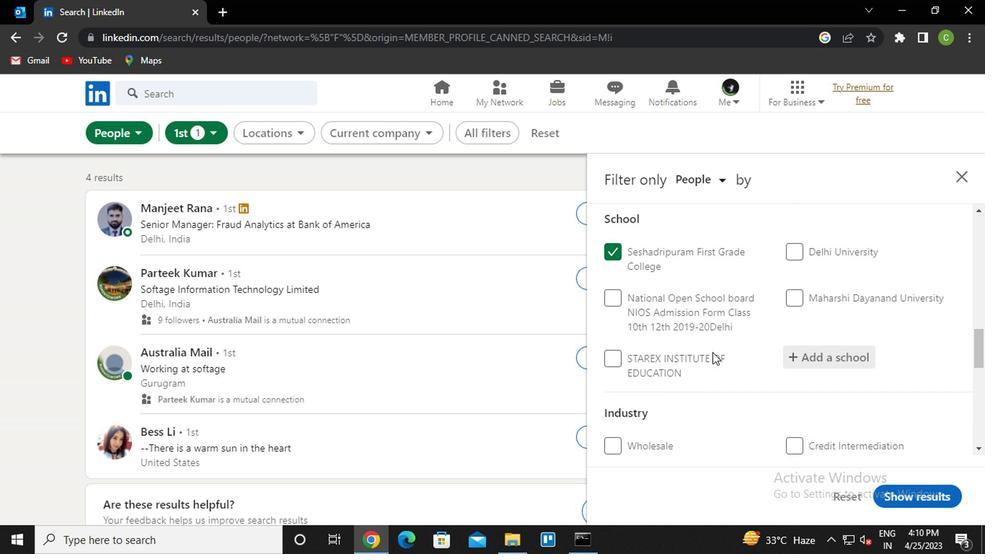 
Action: Mouse scrolled (709, 352) with delta (0, -1)
Screenshot: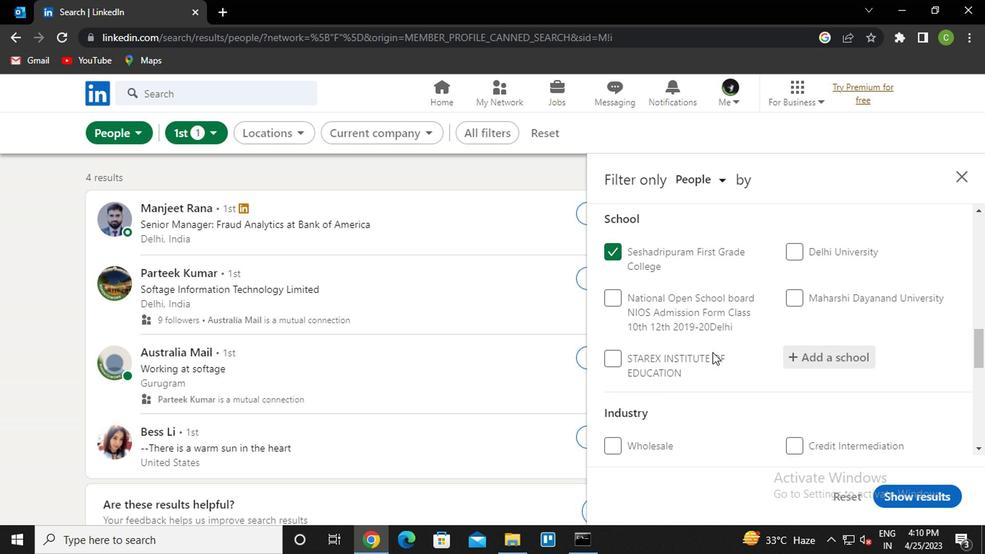 
Action: Mouse scrolled (709, 352) with delta (0, -1)
Screenshot: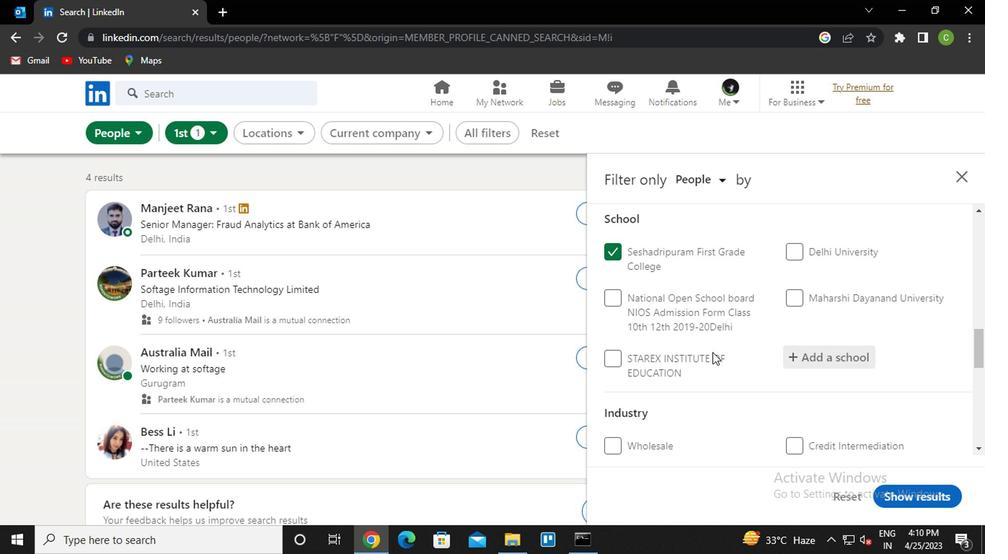 
Action: Mouse moved to (841, 297)
Screenshot: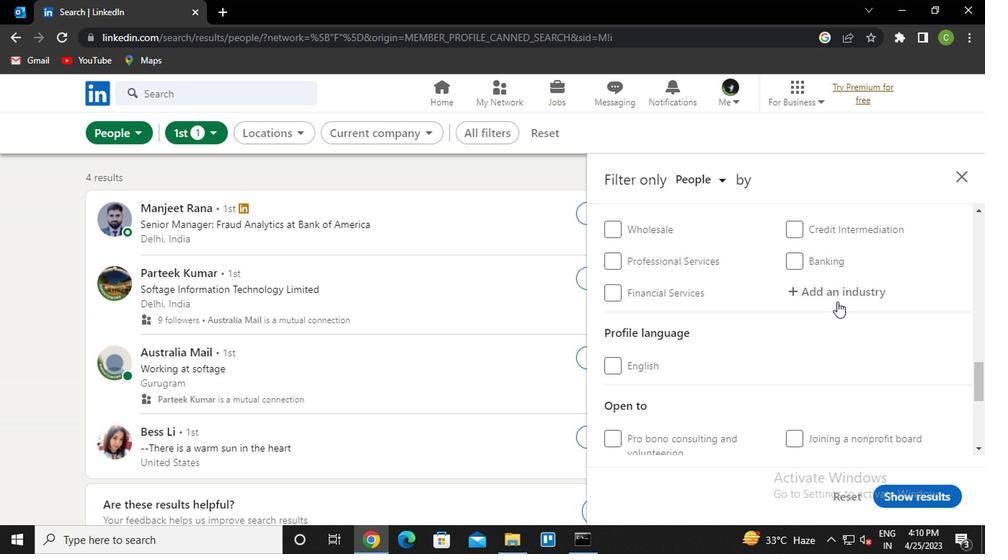 
Action: Mouse pressed left at (841, 297)
Screenshot: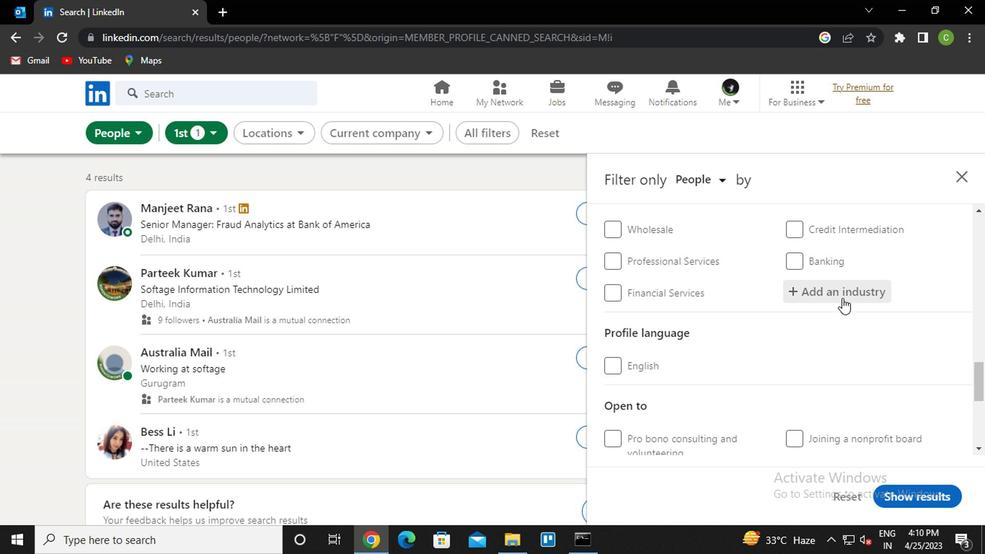 
Action: Key pressed avaition<Key.space><Key.backspace><Key.backspace><Key.backspace><Key.backspace><Key.backspace><Key.backspace>
Screenshot: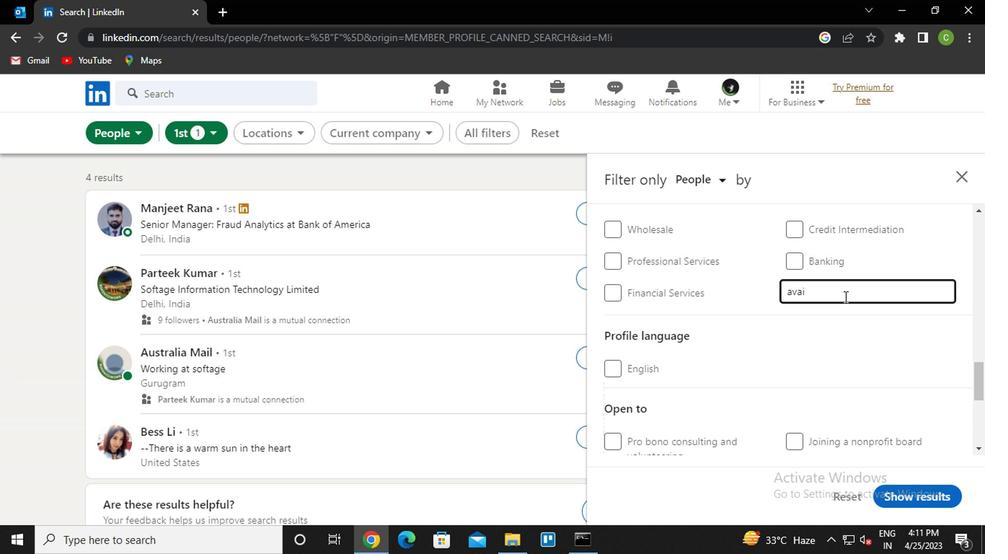 
Action: Mouse scrolled (841, 298) with delta (0, 0)
Screenshot: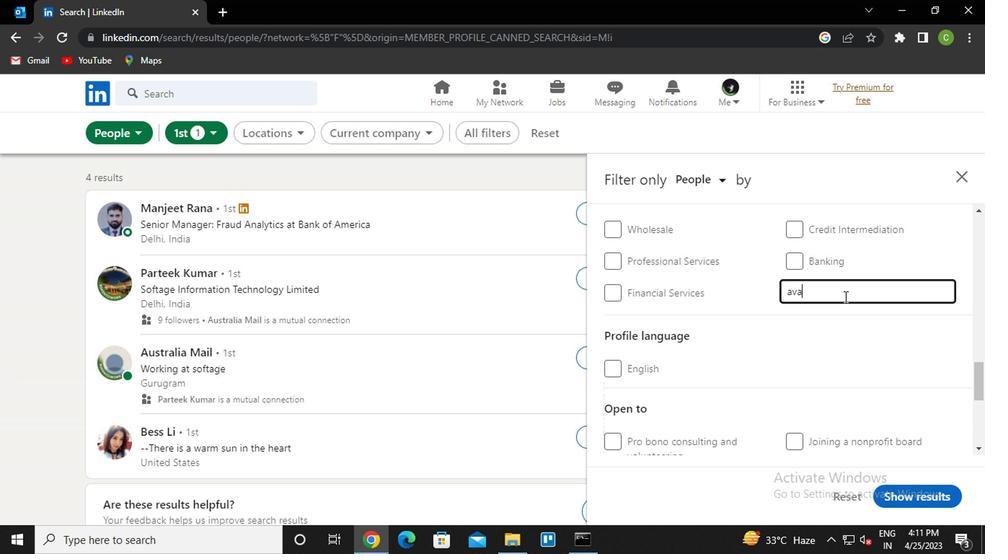 
Action: Mouse scrolled (841, 298) with delta (0, 0)
Screenshot: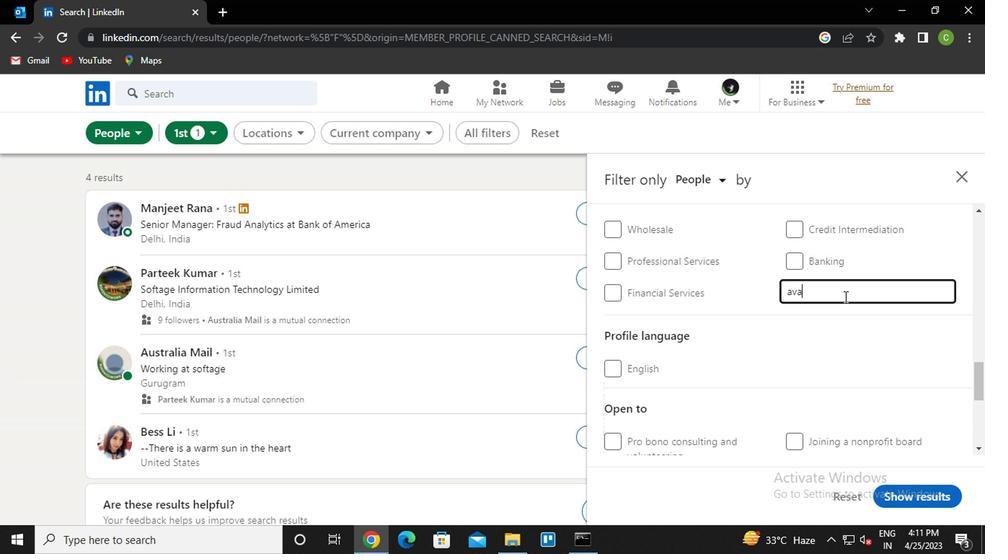 
Action: Mouse scrolled (841, 297) with delta (0, 0)
Screenshot: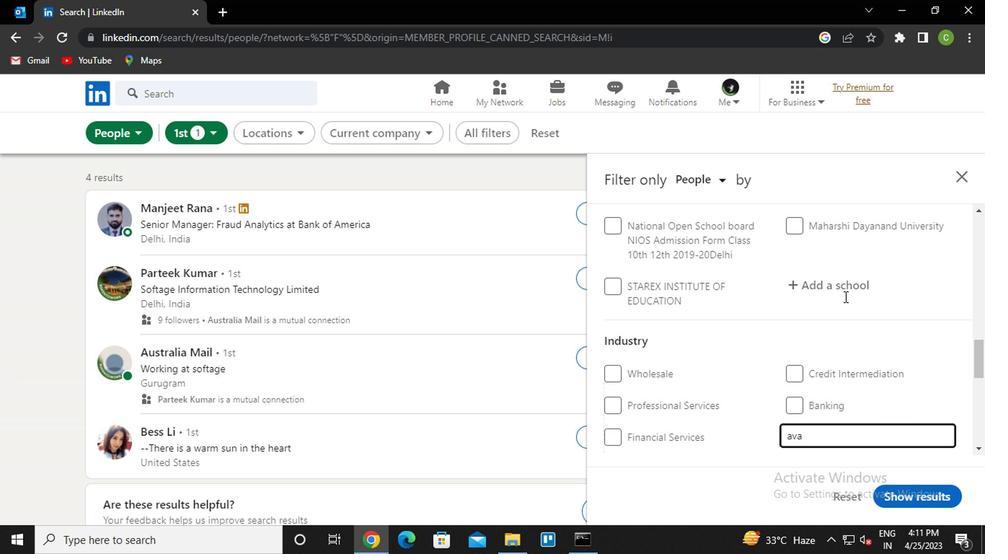 
Action: Key pressed <Key.backspace>iation<Key.down><Key.down><Key.enter>
Screenshot: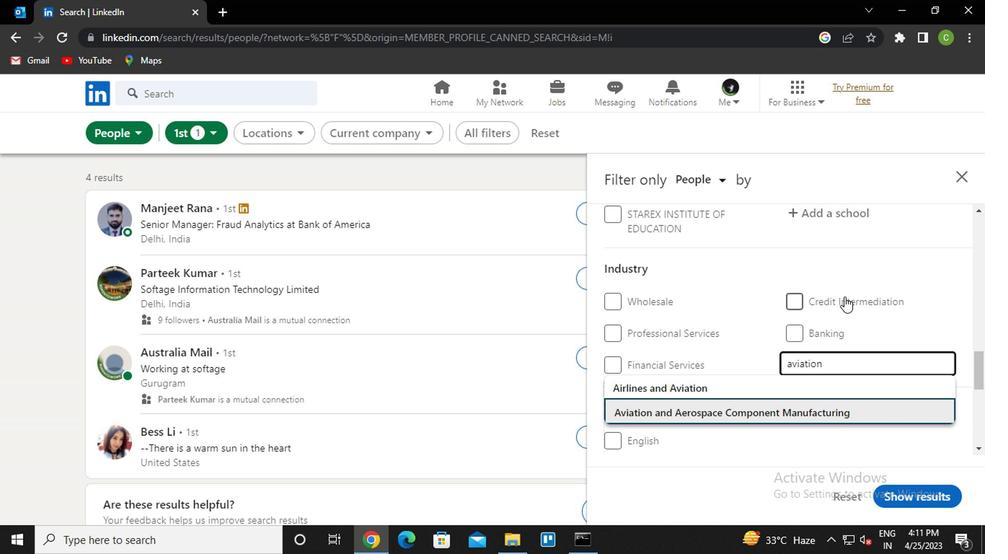 
Action: Mouse scrolled (841, 297) with delta (0, 0)
Screenshot: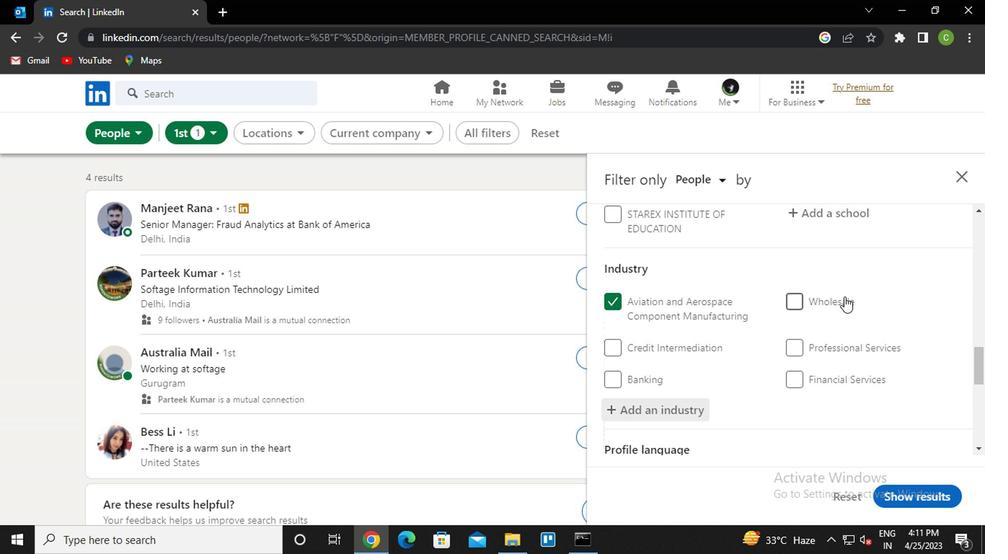 
Action: Mouse moved to (837, 298)
Screenshot: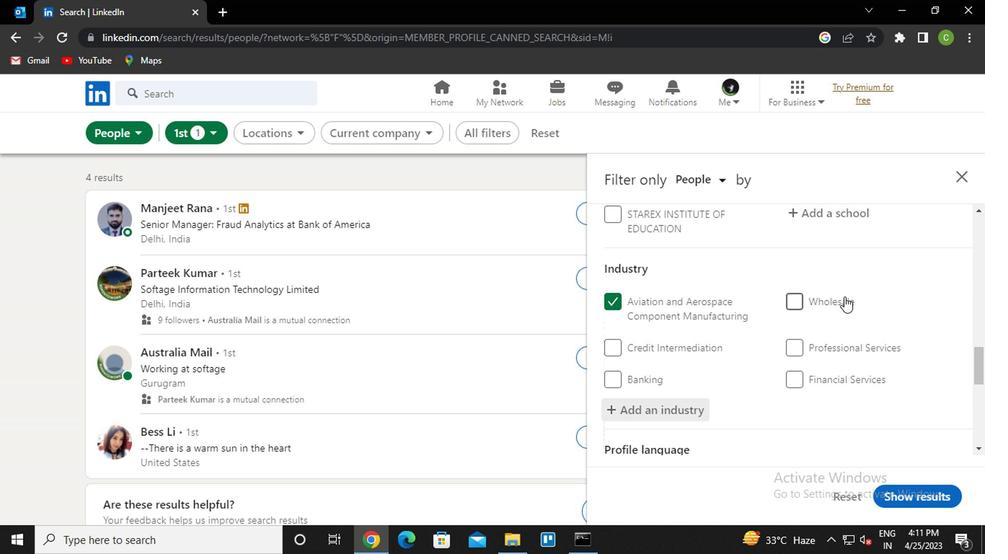 
Action: Mouse scrolled (837, 297) with delta (0, 0)
Screenshot: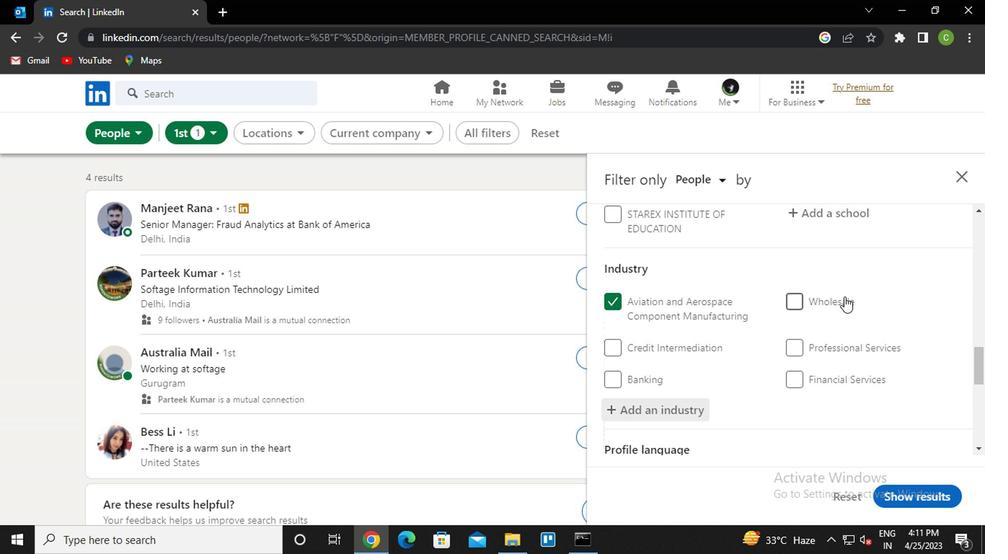 
Action: Mouse moved to (828, 304)
Screenshot: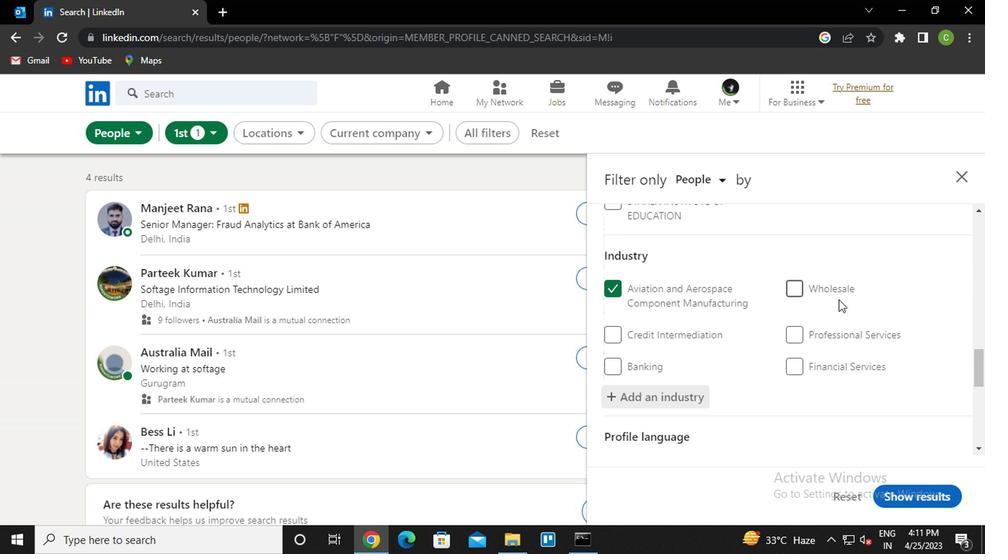 
Action: Mouse scrolled (828, 303) with delta (0, -1)
Screenshot: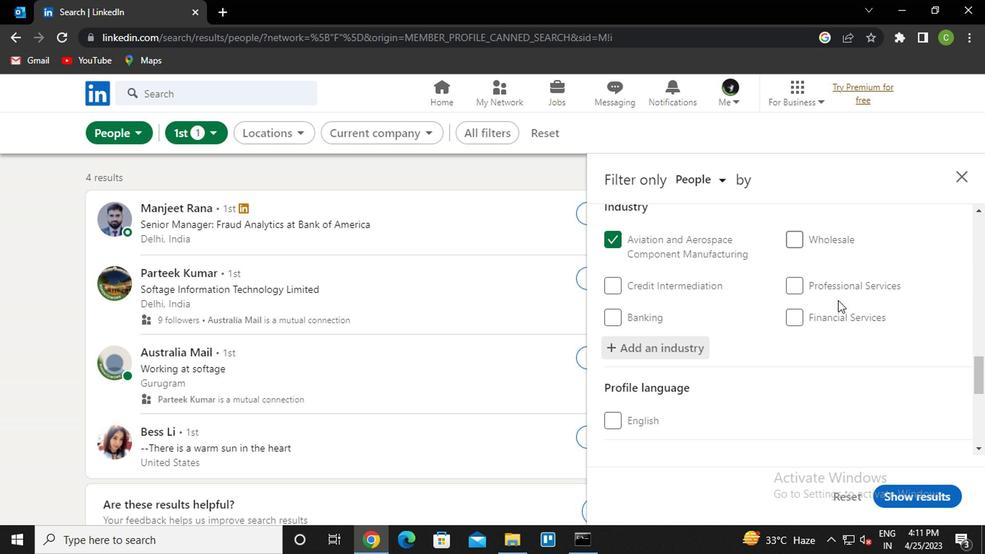 
Action: Mouse moved to (722, 355)
Screenshot: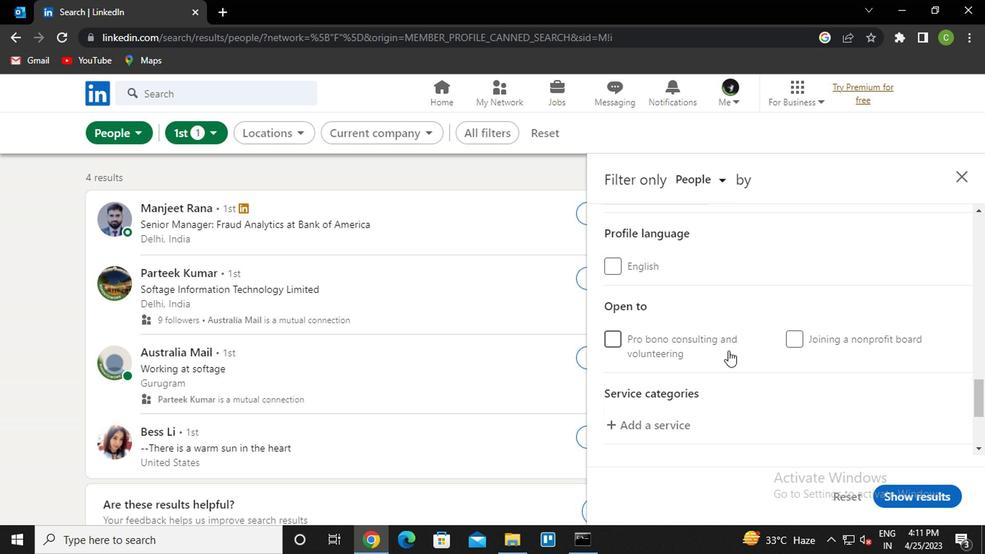 
Action: Mouse scrolled (722, 355) with delta (0, 0)
Screenshot: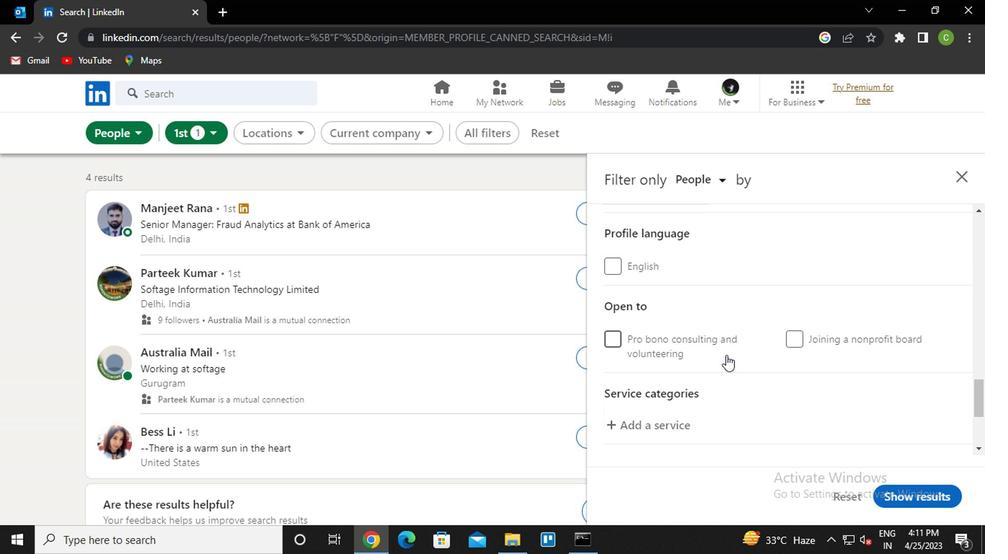 
Action: Mouse scrolled (722, 355) with delta (0, 0)
Screenshot: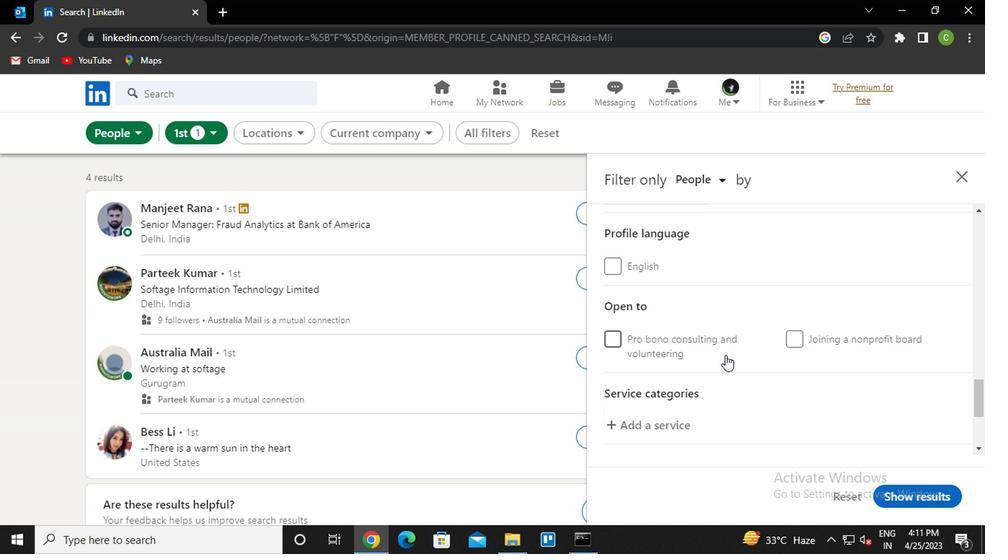 
Action: Mouse moved to (656, 286)
Screenshot: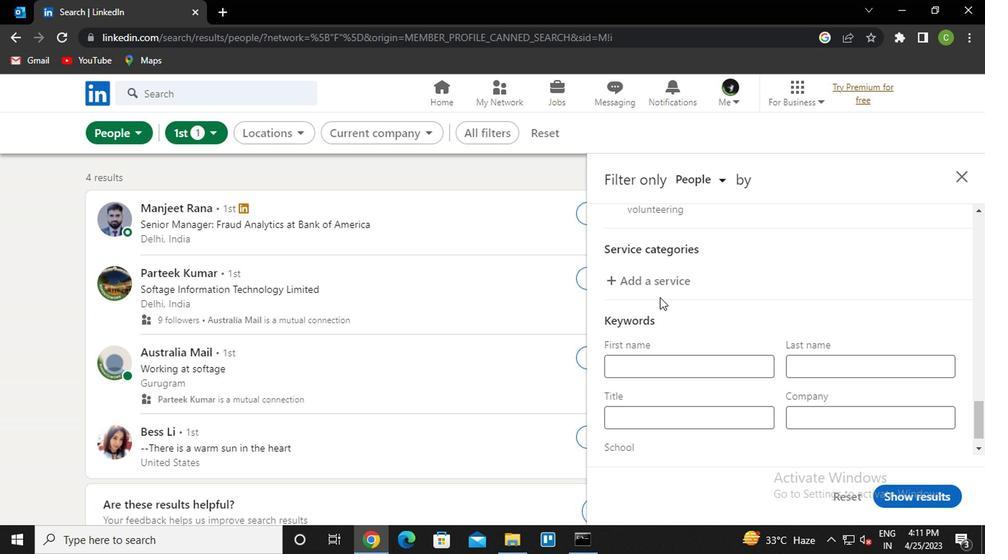 
Action: Mouse pressed left at (656, 286)
Screenshot: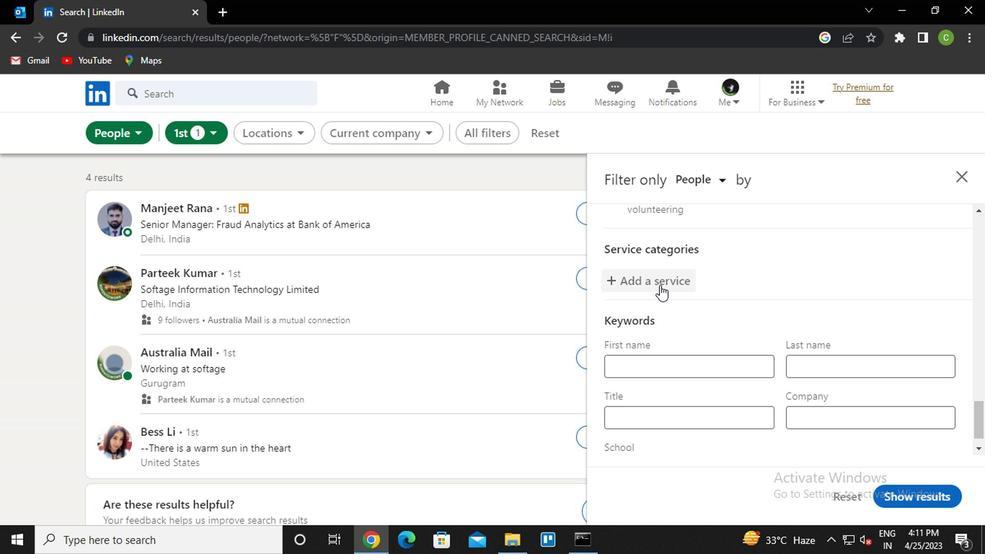 
Action: Key pressed <Key.caps_lock>t<Key.caps_lock>yping
Screenshot: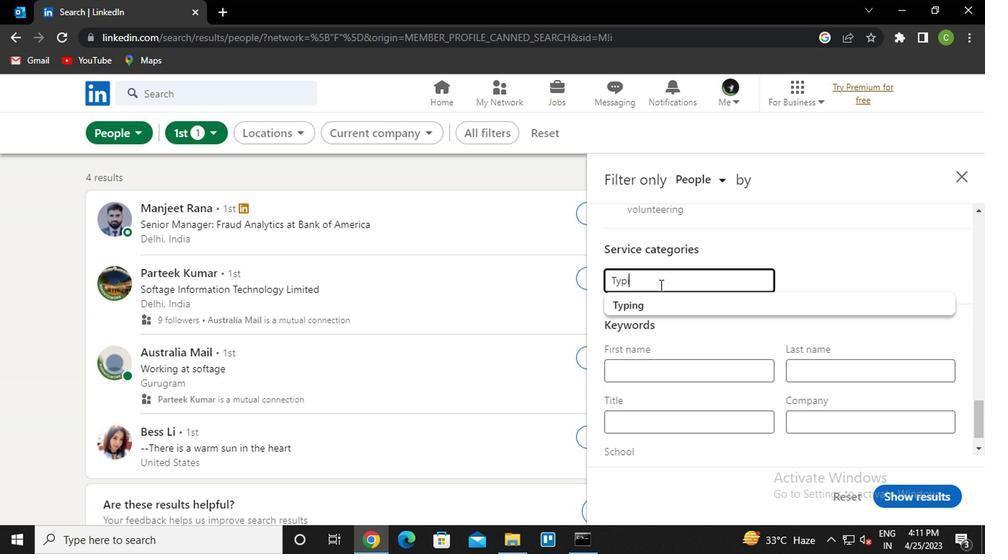 
Action: Mouse moved to (664, 310)
Screenshot: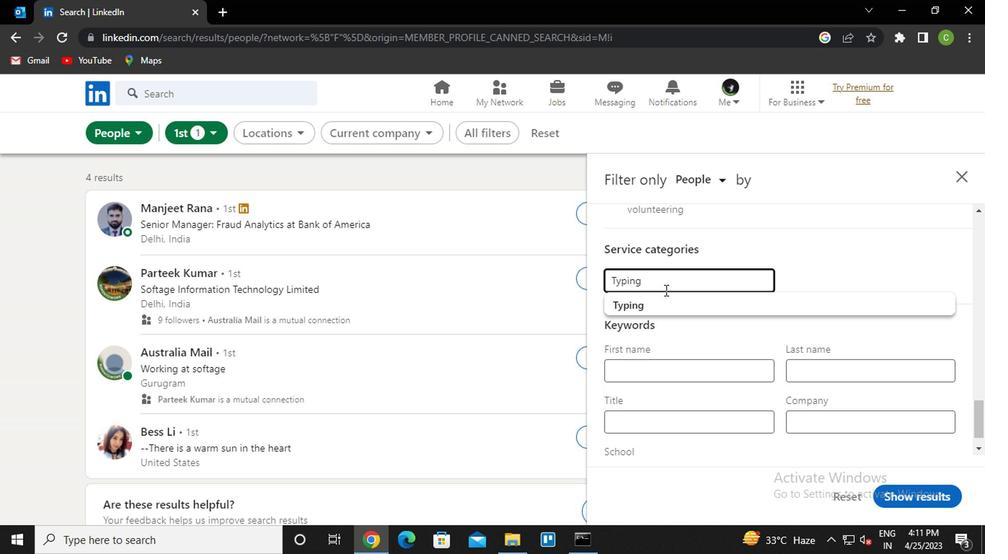 
Action: Mouse pressed left at (664, 310)
Screenshot: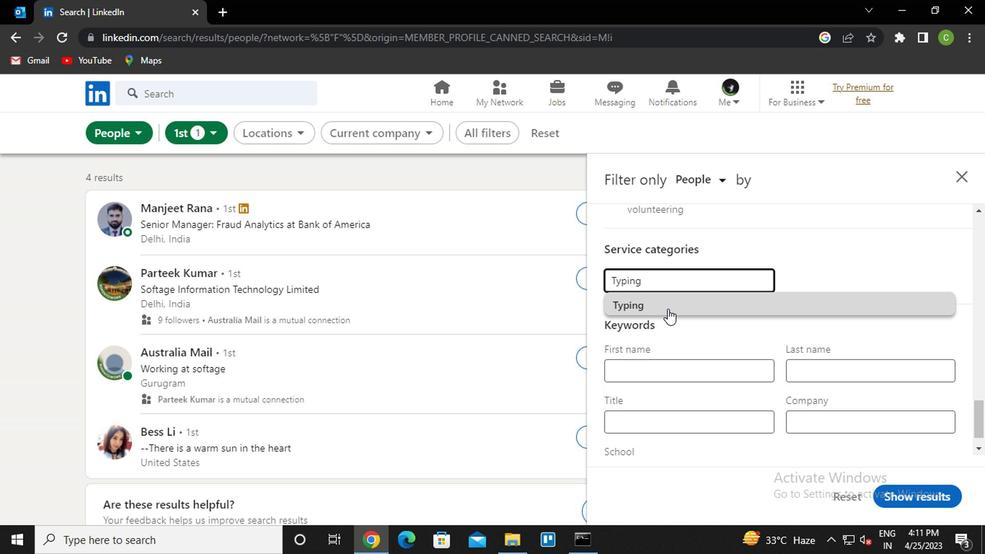 
Action: Mouse moved to (673, 373)
Screenshot: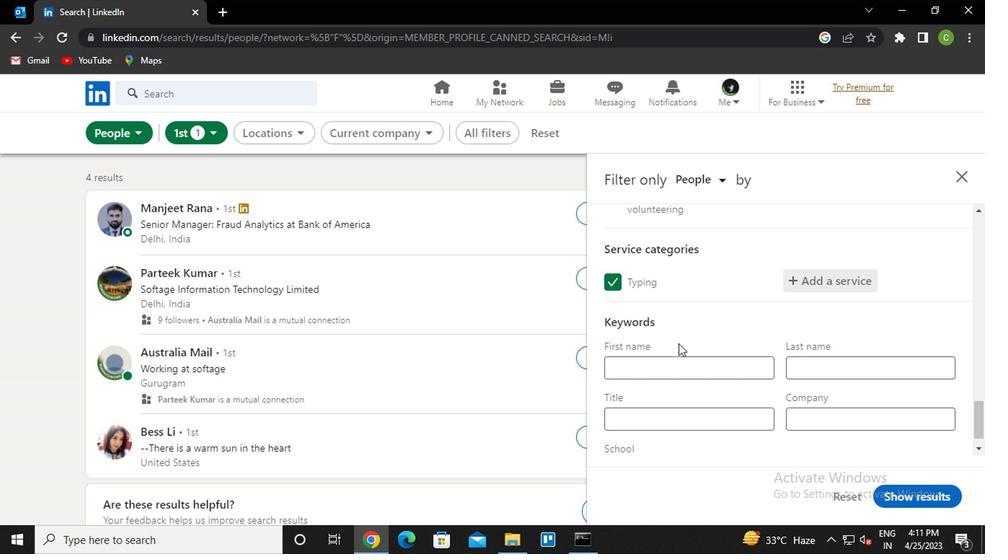 
Action: Mouse pressed left at (673, 373)
Screenshot: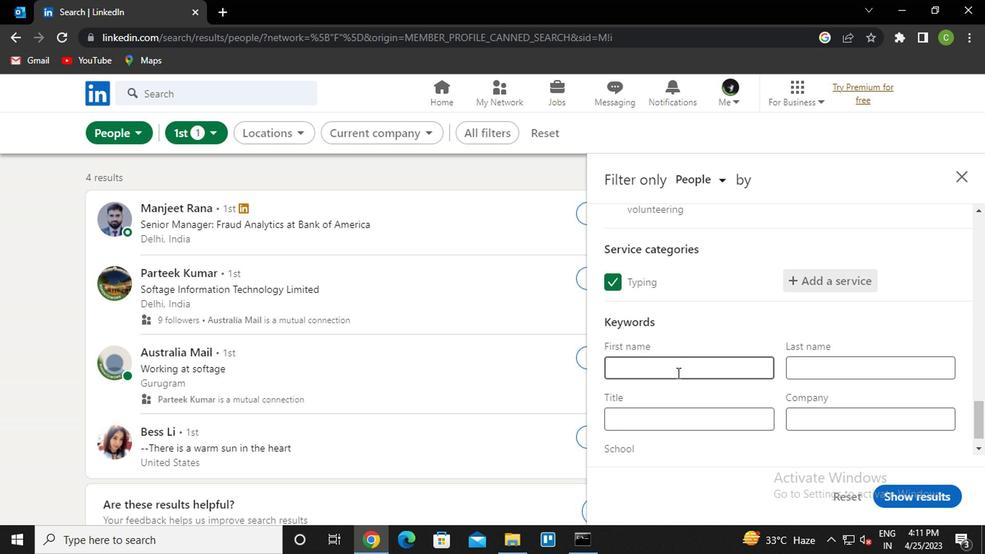 
Action: Mouse moved to (671, 422)
Screenshot: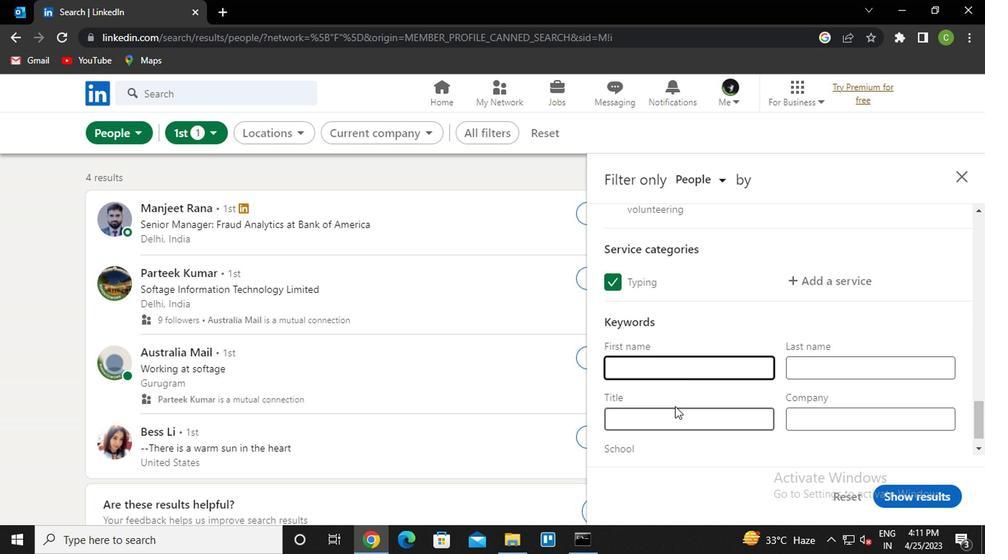 
Action: Mouse pressed left at (671, 422)
Screenshot: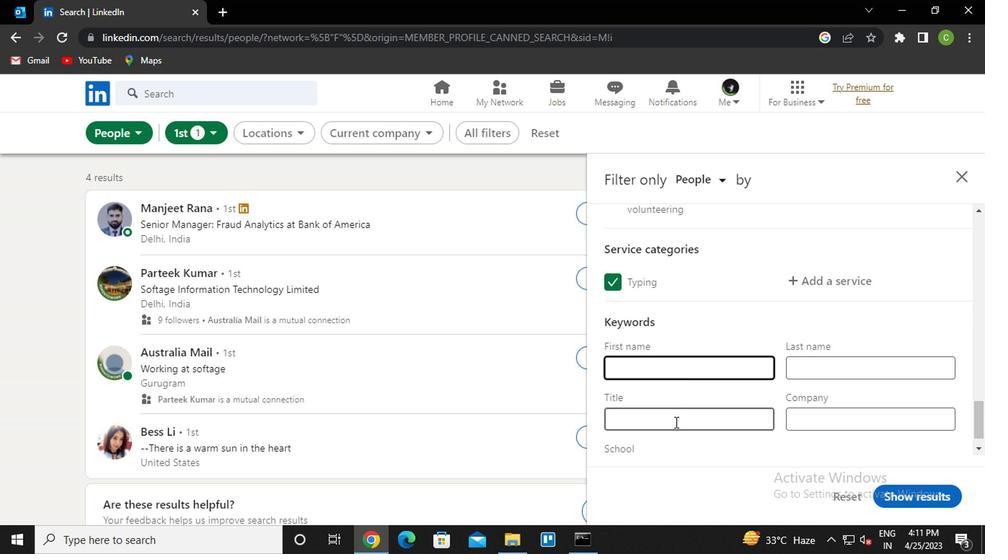 
Action: Mouse moved to (667, 417)
Screenshot: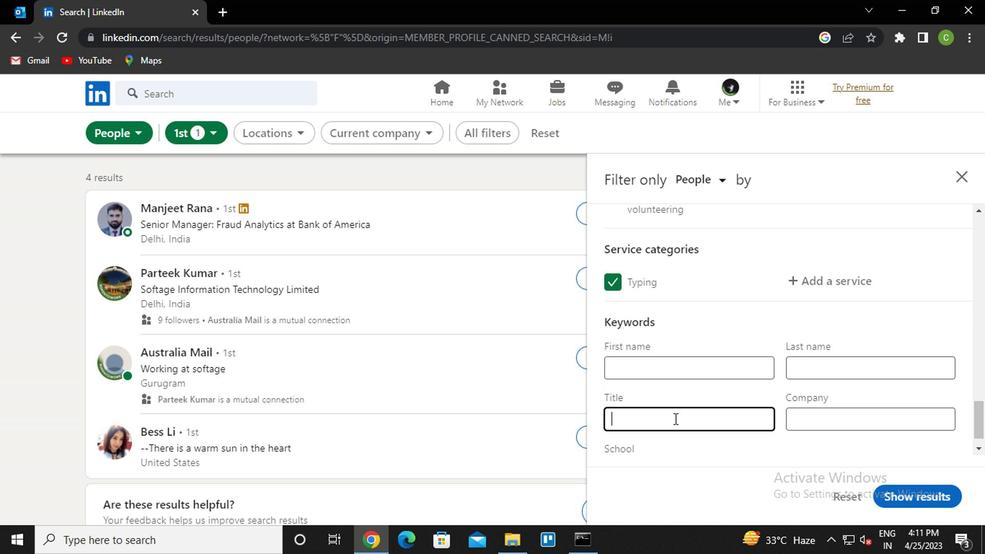 
Action: Key pressed <Key.caps_lock>c<Key.caps_lock>omputer<Key.space>animator
Screenshot: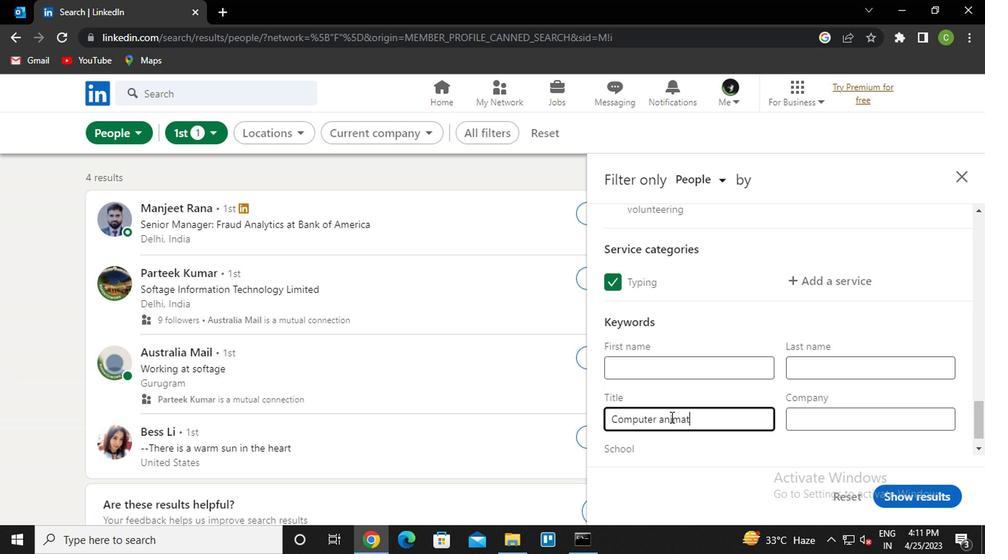 
Action: Mouse moved to (905, 491)
Screenshot: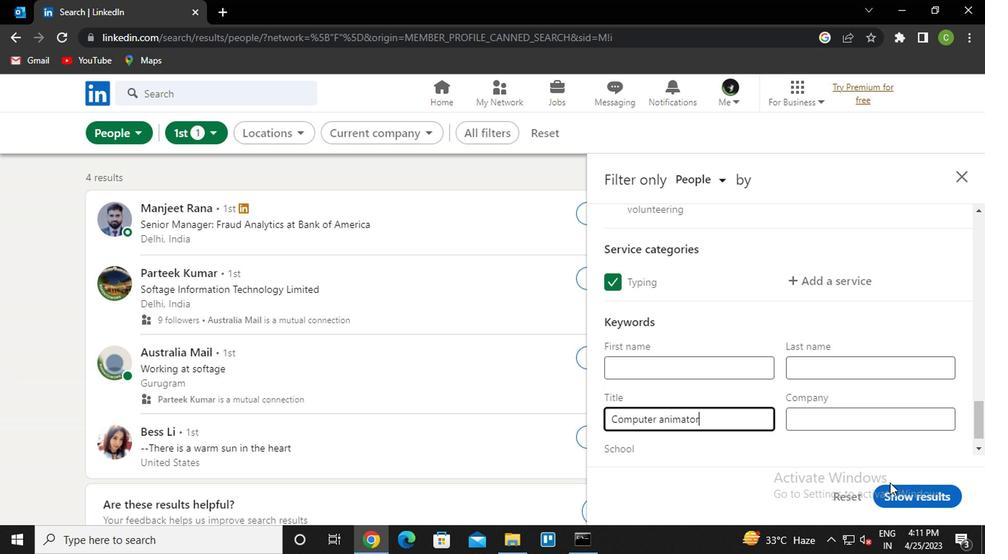 
Action: Mouse pressed left at (905, 491)
Screenshot: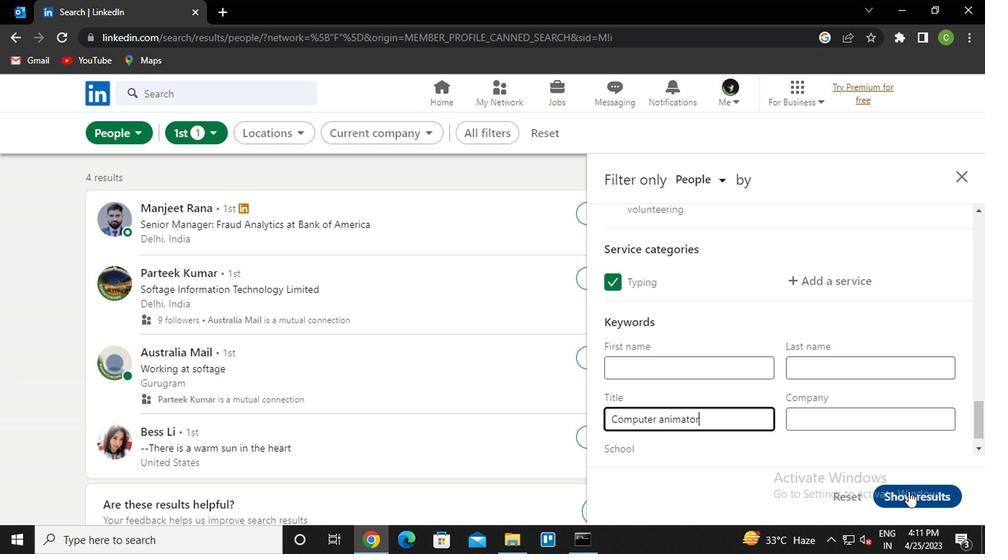
Action: Mouse moved to (422, 340)
Screenshot: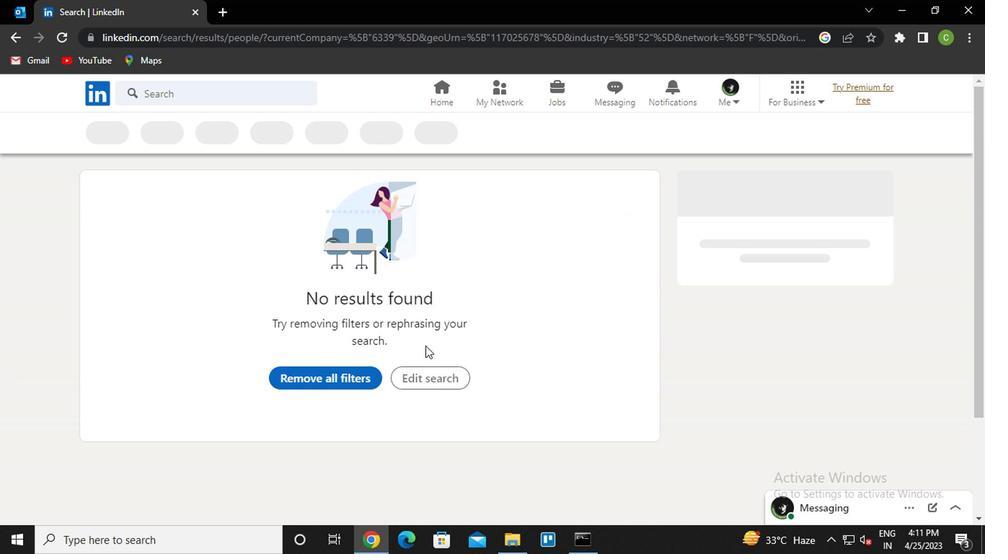 
